 Task: Look for space in Sremcica, Serbia from 12th June, 2023 to 15th June, 2023 for 2 adults in price range Rs.10000 to Rs.15000. Place can be entire place with 1  bedroom having 1 bed and 1 bathroom. Property type can be house, flat, guest house, hotel. Booking option can be shelf check-in. Required host language is English.
Action: Mouse moved to (486, 111)
Screenshot: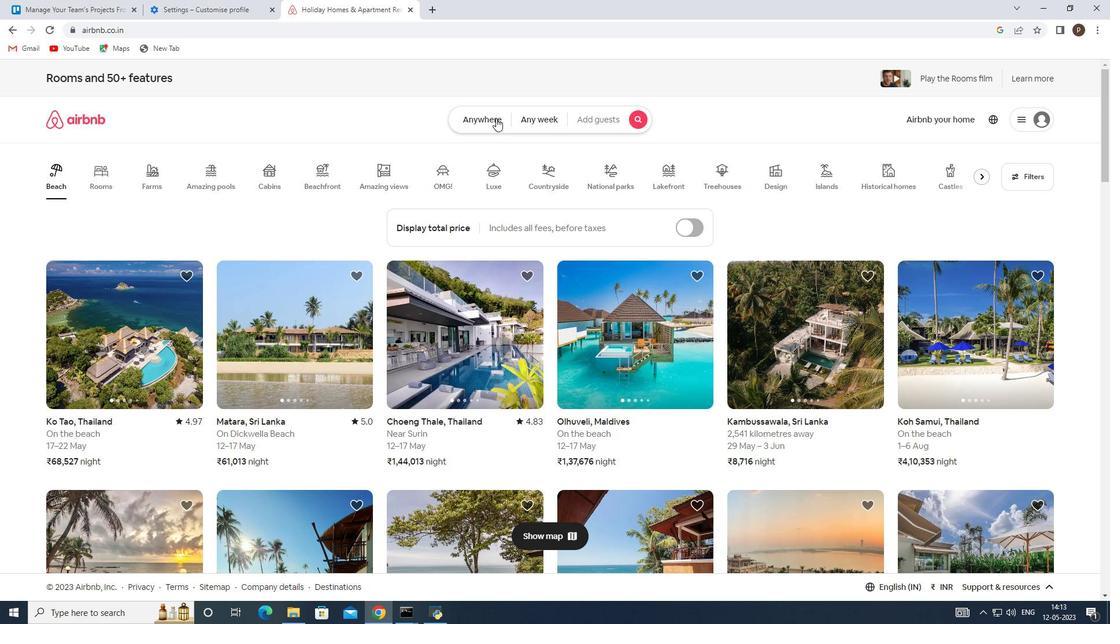 
Action: Mouse pressed left at (486, 111)
Screenshot: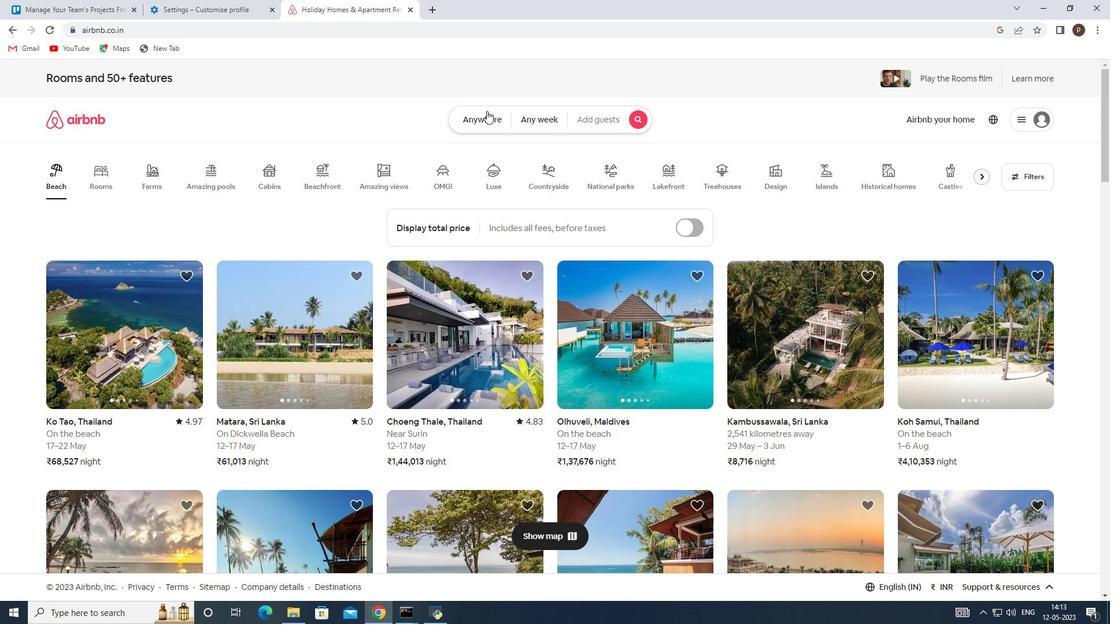 
Action: Mouse moved to (365, 168)
Screenshot: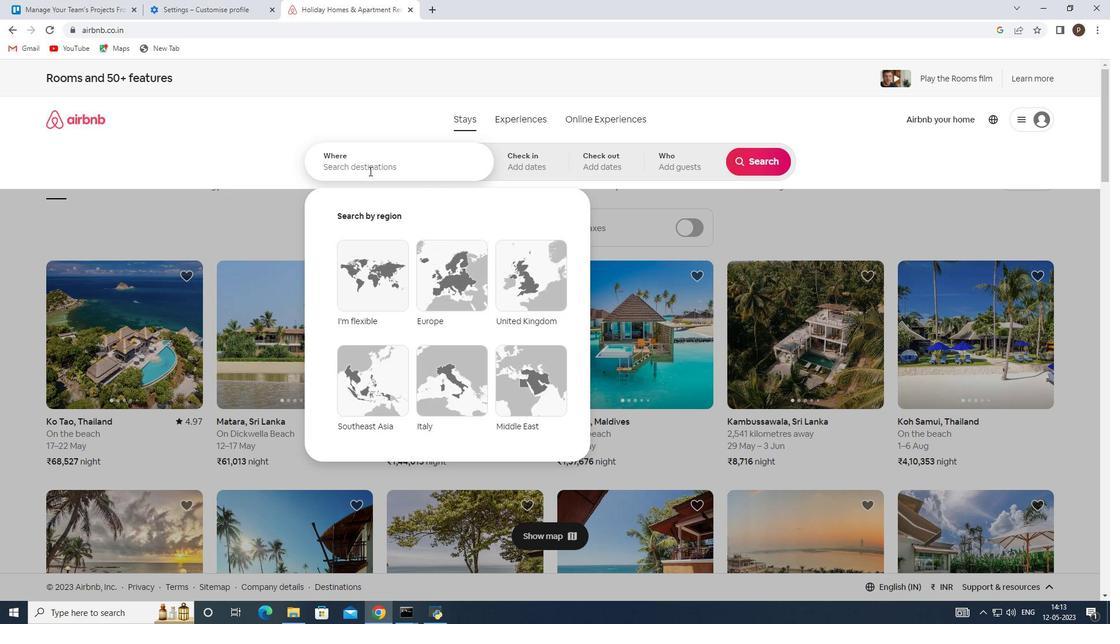 
Action: Mouse pressed left at (365, 168)
Screenshot: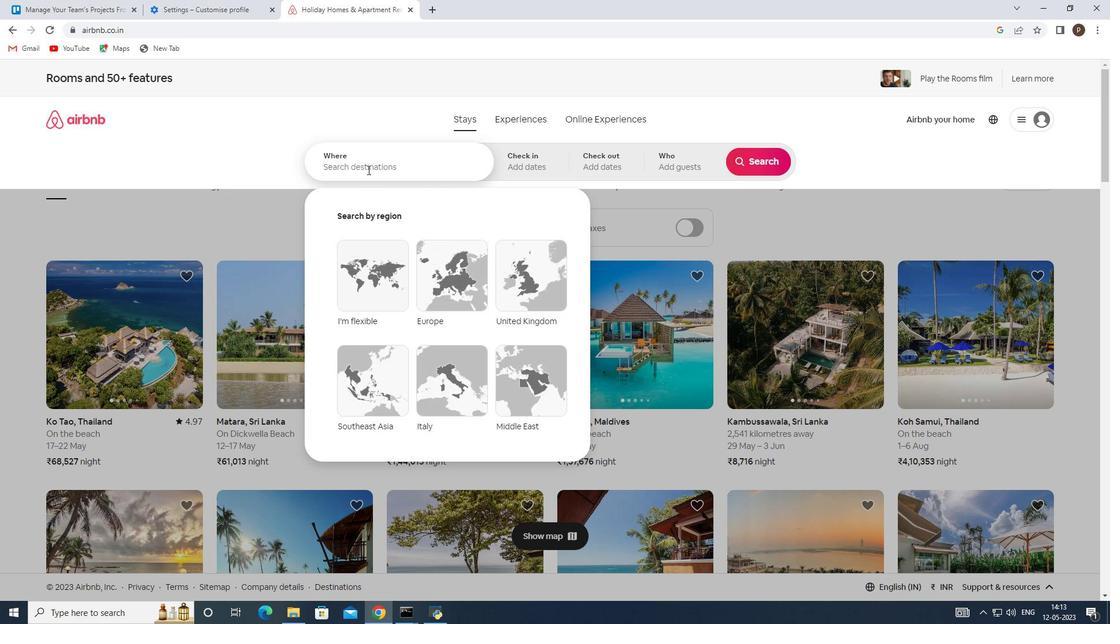 
Action: Key pressed <Key.caps_lock>S<Key.caps_lock>remcica
Screenshot: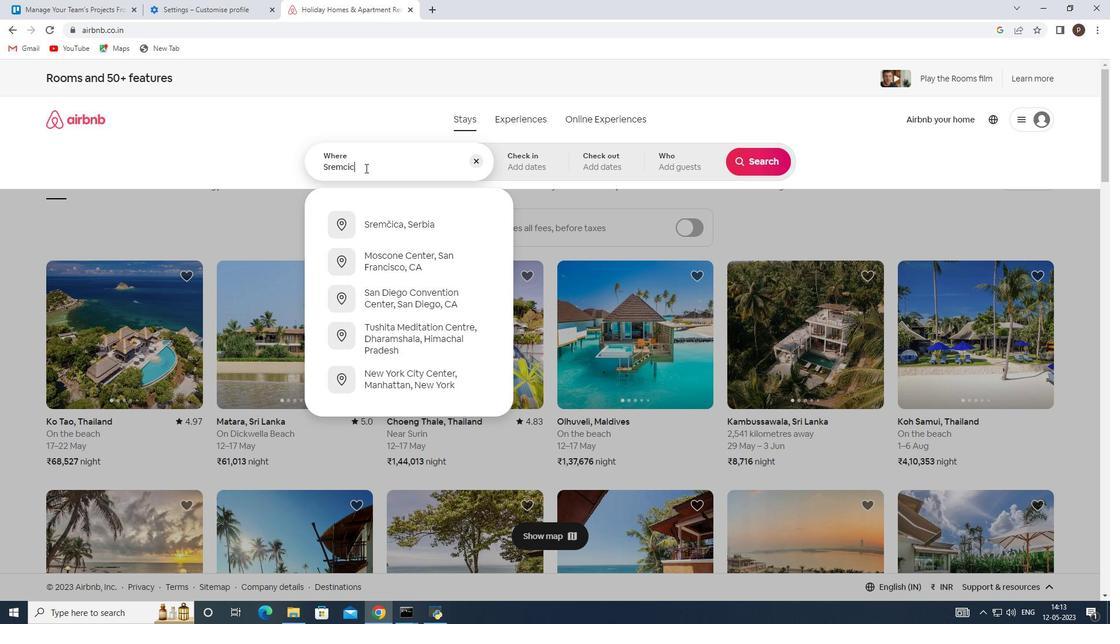 
Action: Mouse moved to (382, 222)
Screenshot: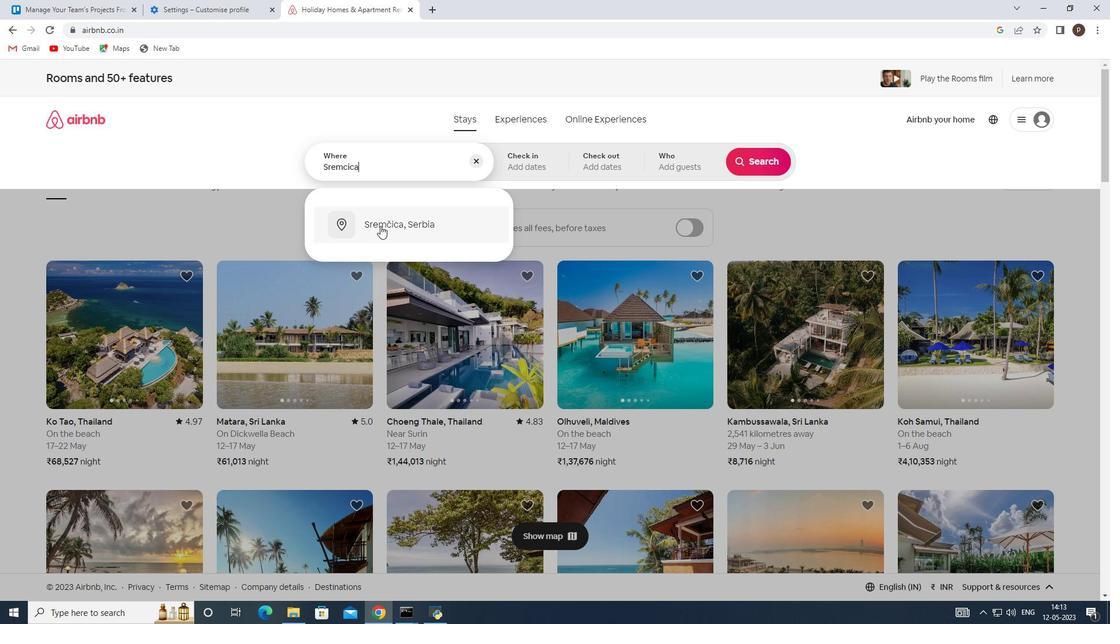 
Action: Mouse pressed left at (382, 222)
Screenshot: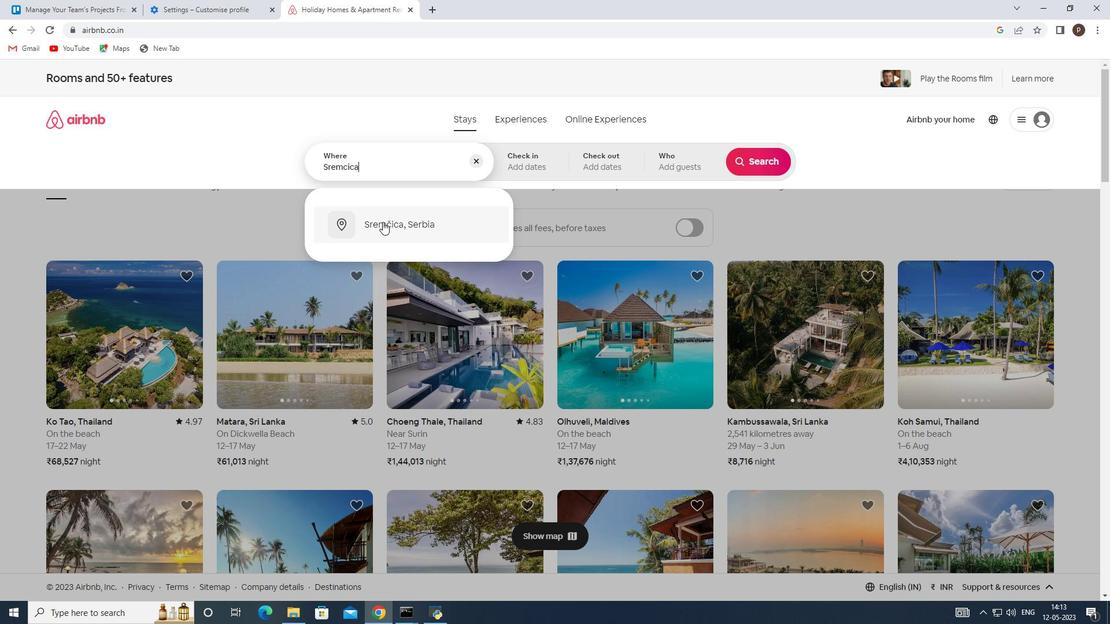 
Action: Mouse moved to (605, 357)
Screenshot: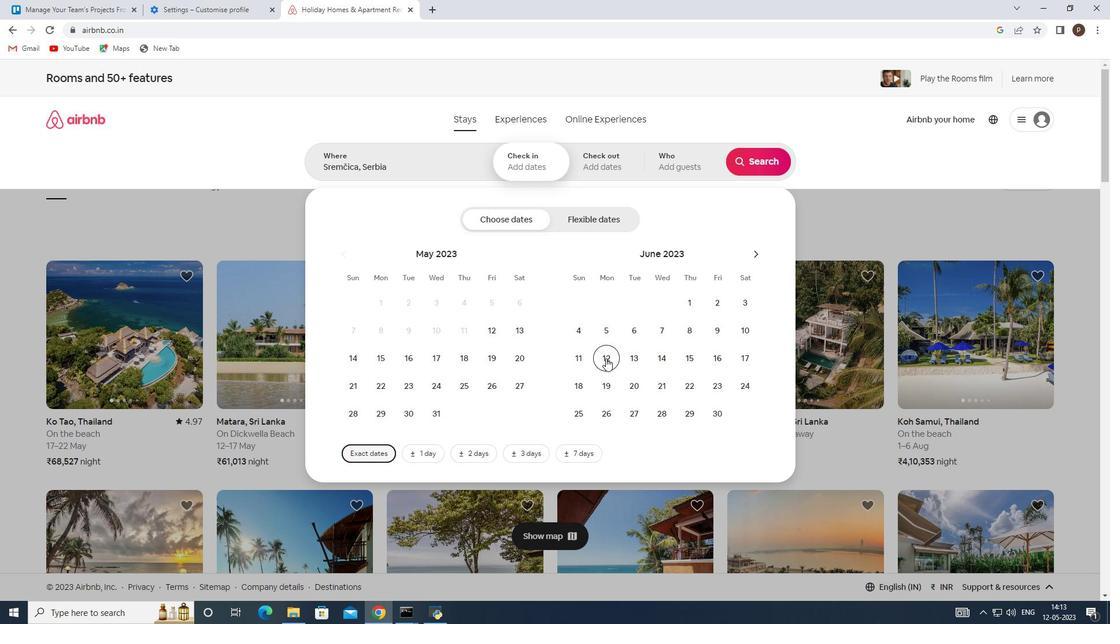 
Action: Mouse pressed left at (605, 357)
Screenshot: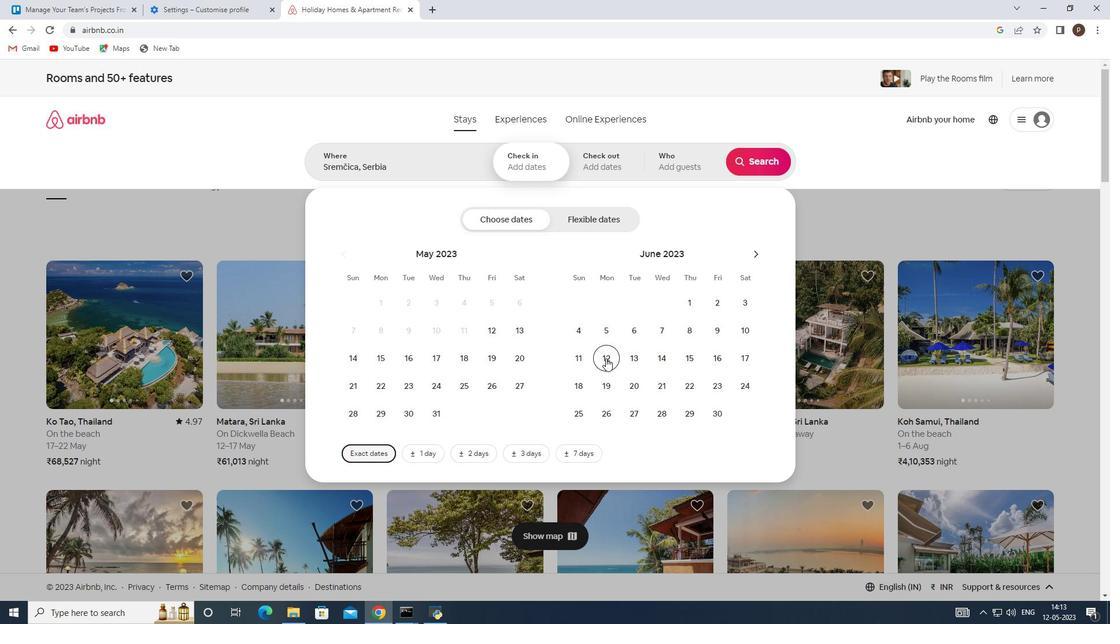 
Action: Mouse moved to (691, 357)
Screenshot: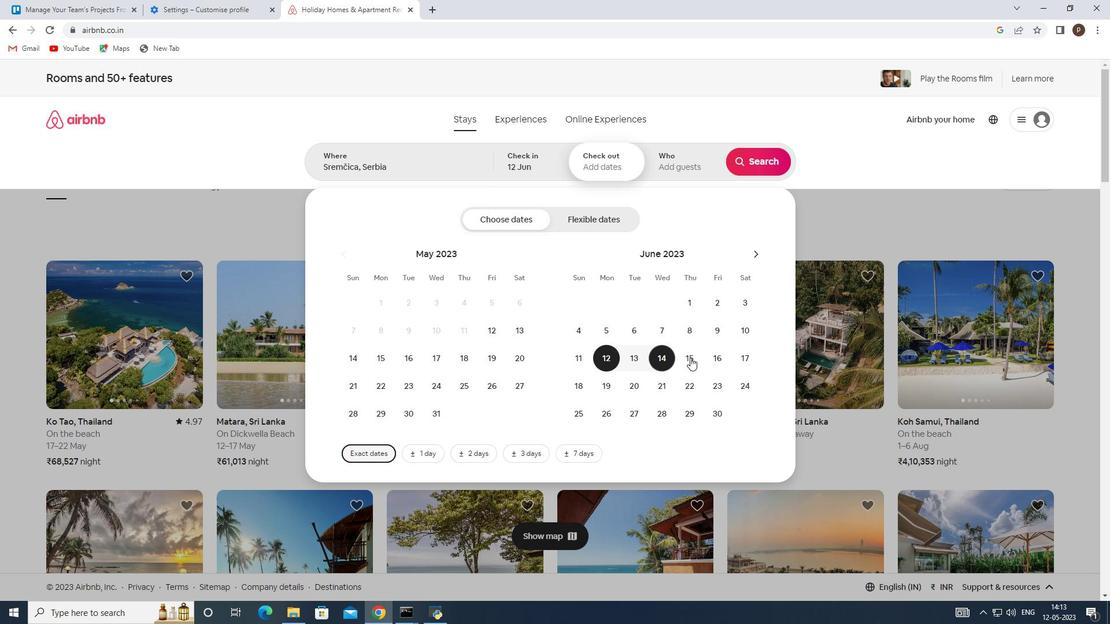 
Action: Mouse pressed left at (691, 357)
Screenshot: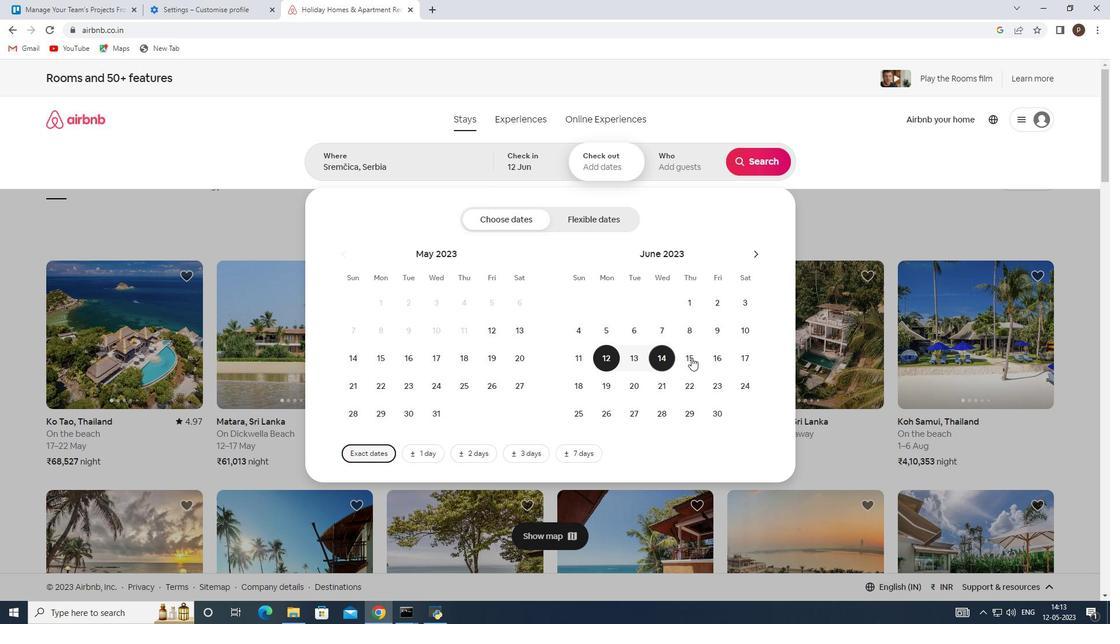 
Action: Mouse moved to (676, 156)
Screenshot: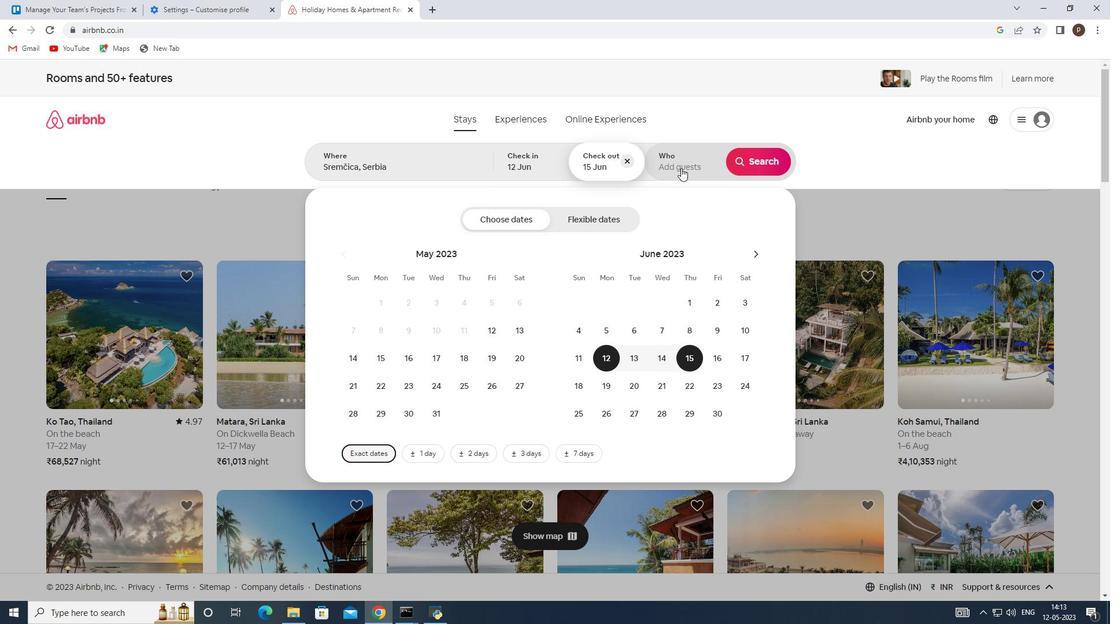 
Action: Mouse pressed left at (676, 156)
Screenshot: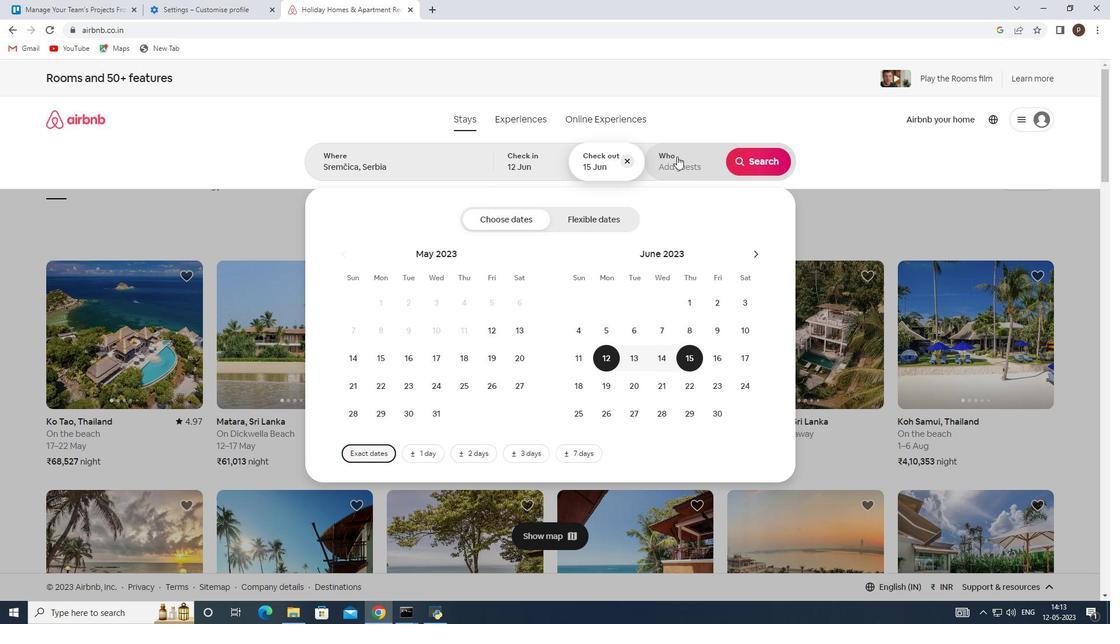 
Action: Mouse moved to (762, 221)
Screenshot: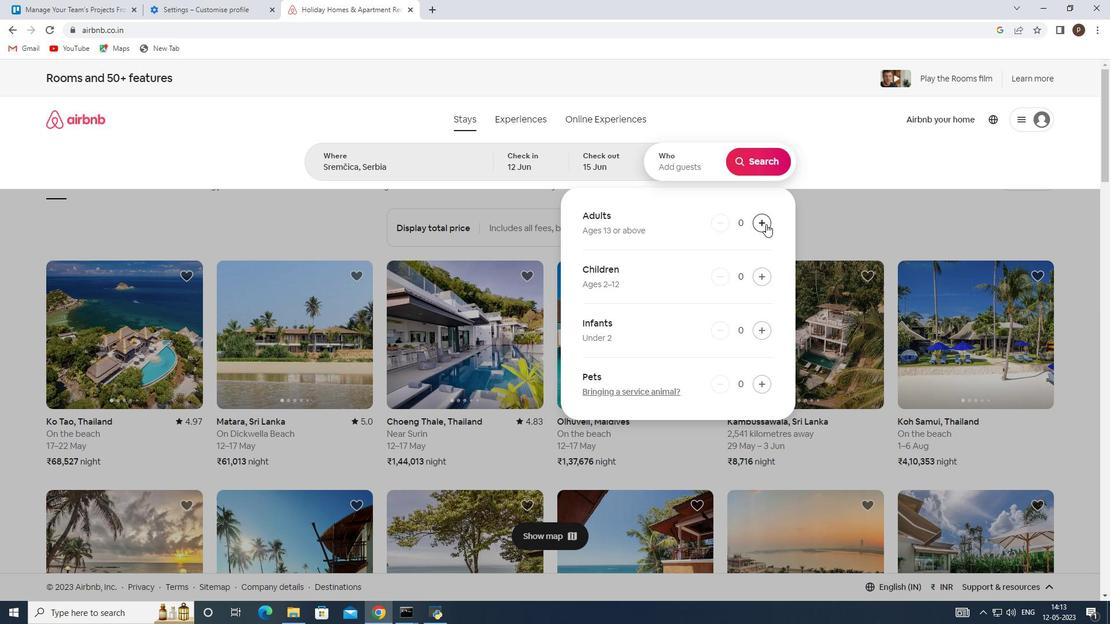 
Action: Mouse pressed left at (762, 221)
Screenshot: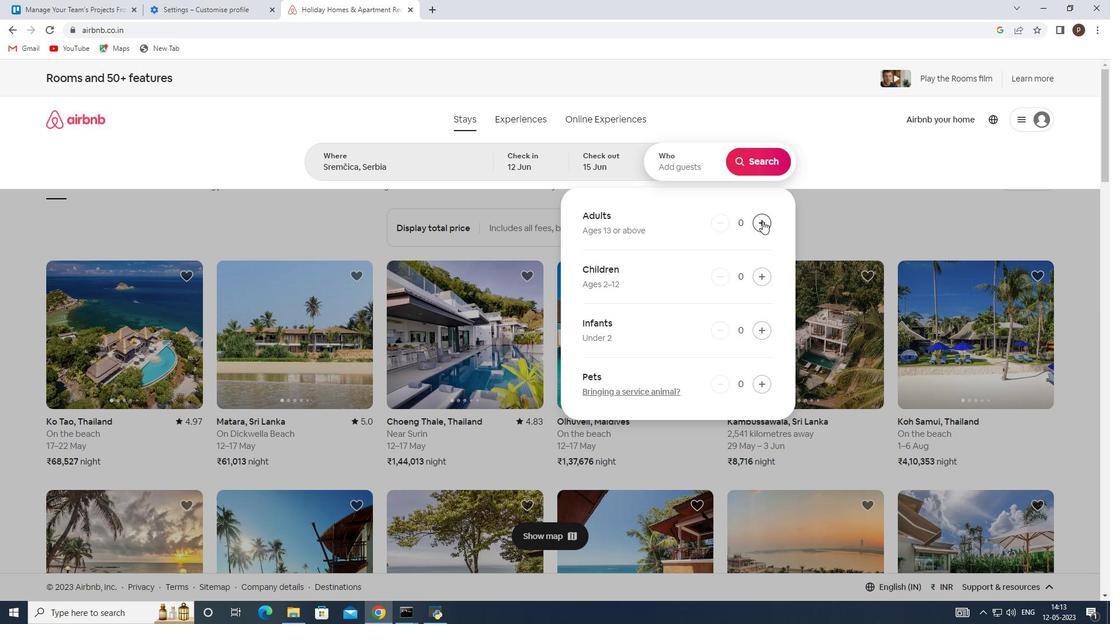 
Action: Mouse moved to (761, 221)
Screenshot: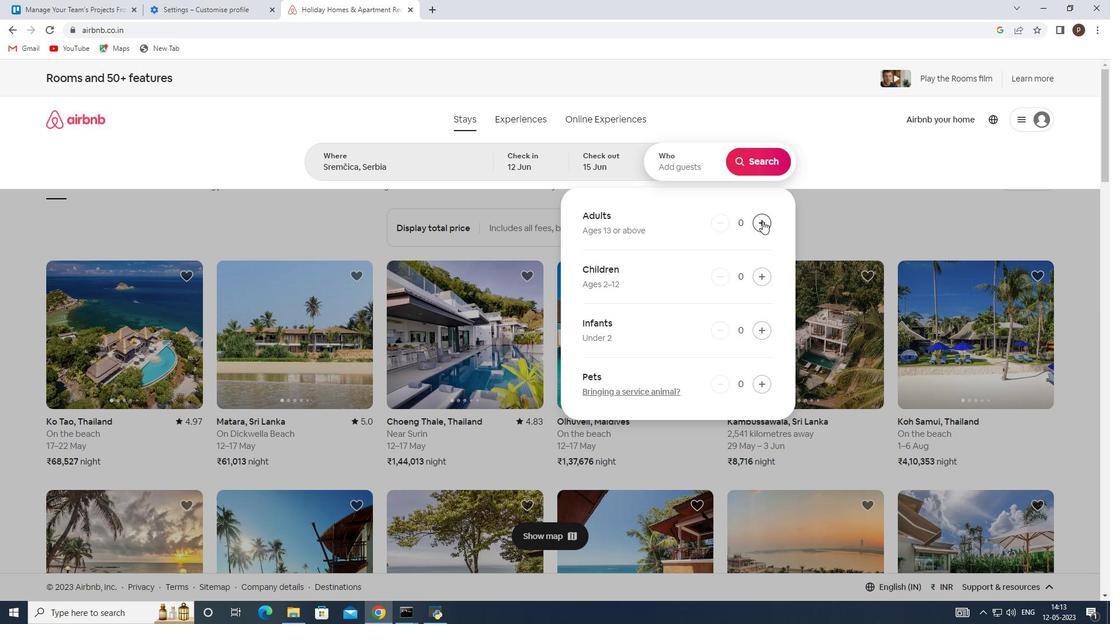 
Action: Mouse pressed left at (761, 221)
Screenshot: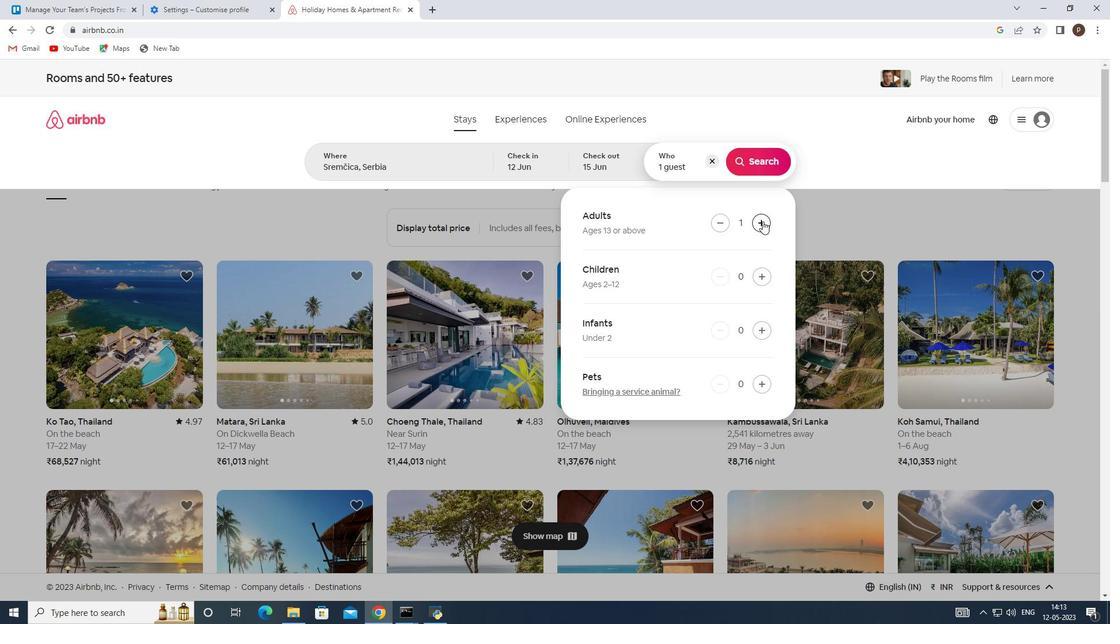 
Action: Mouse moved to (765, 158)
Screenshot: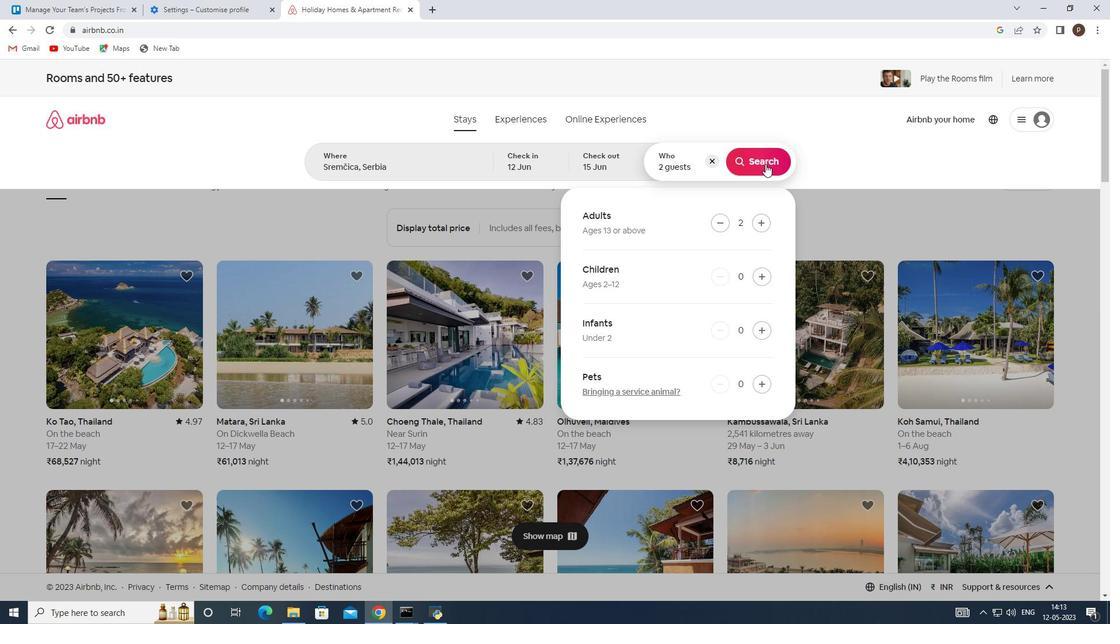
Action: Mouse pressed left at (765, 158)
Screenshot: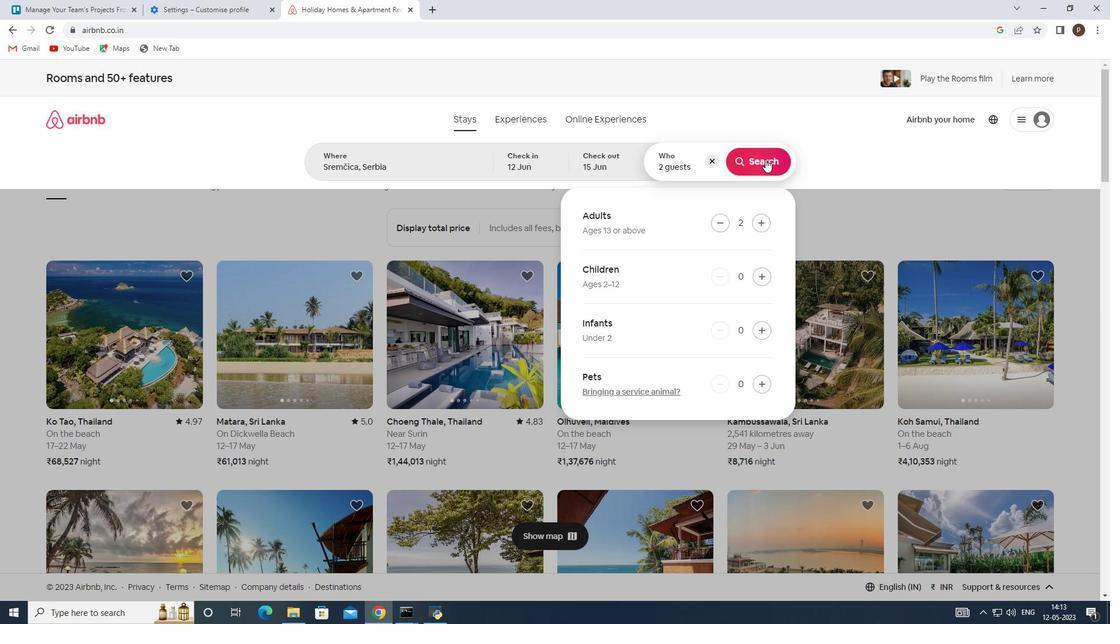 
Action: Mouse moved to (1039, 132)
Screenshot: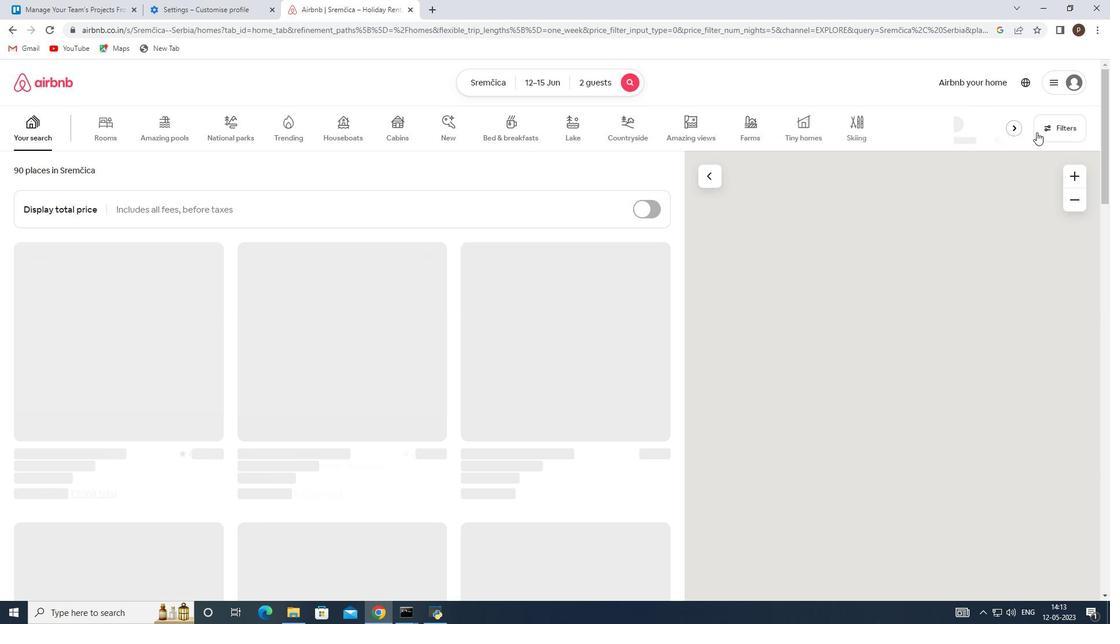 
Action: Mouse pressed left at (1039, 132)
Screenshot: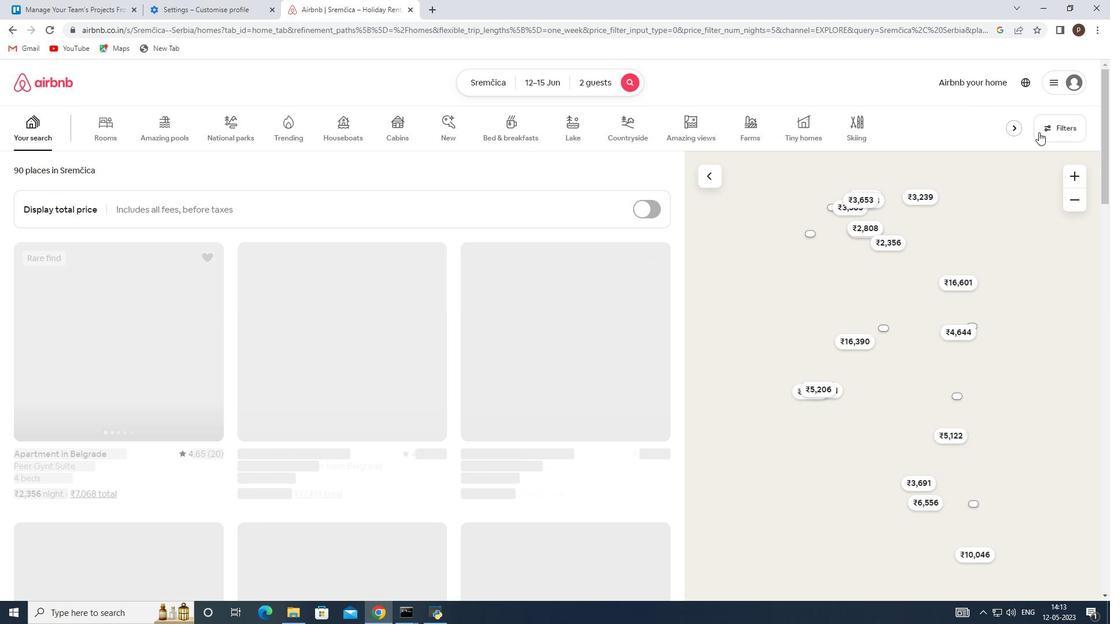
Action: Mouse moved to (380, 419)
Screenshot: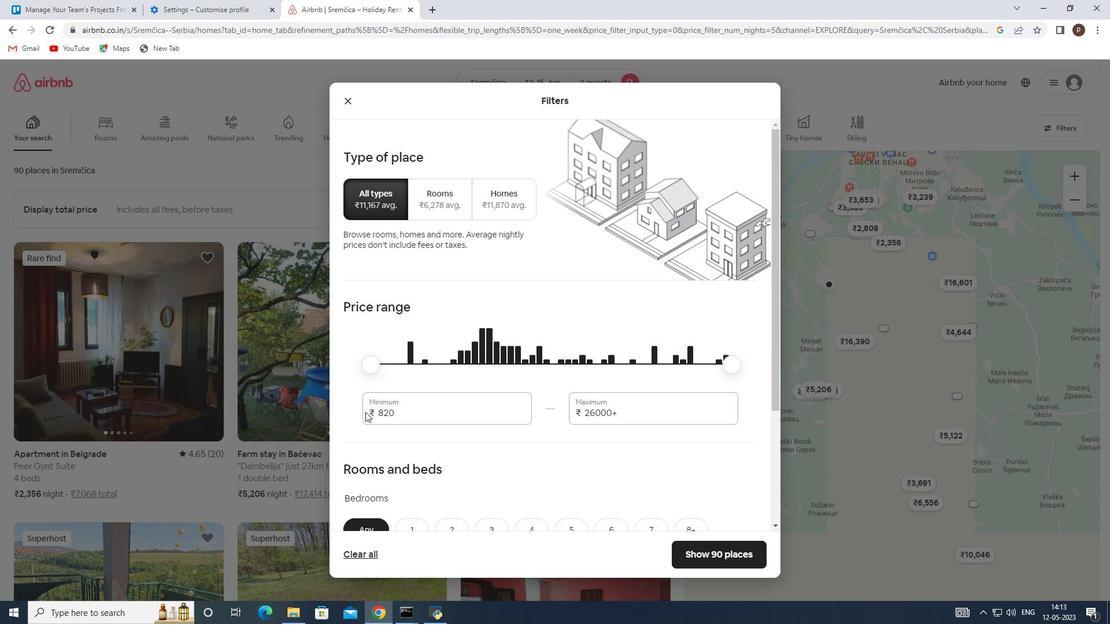 
Action: Mouse pressed left at (380, 419)
Screenshot: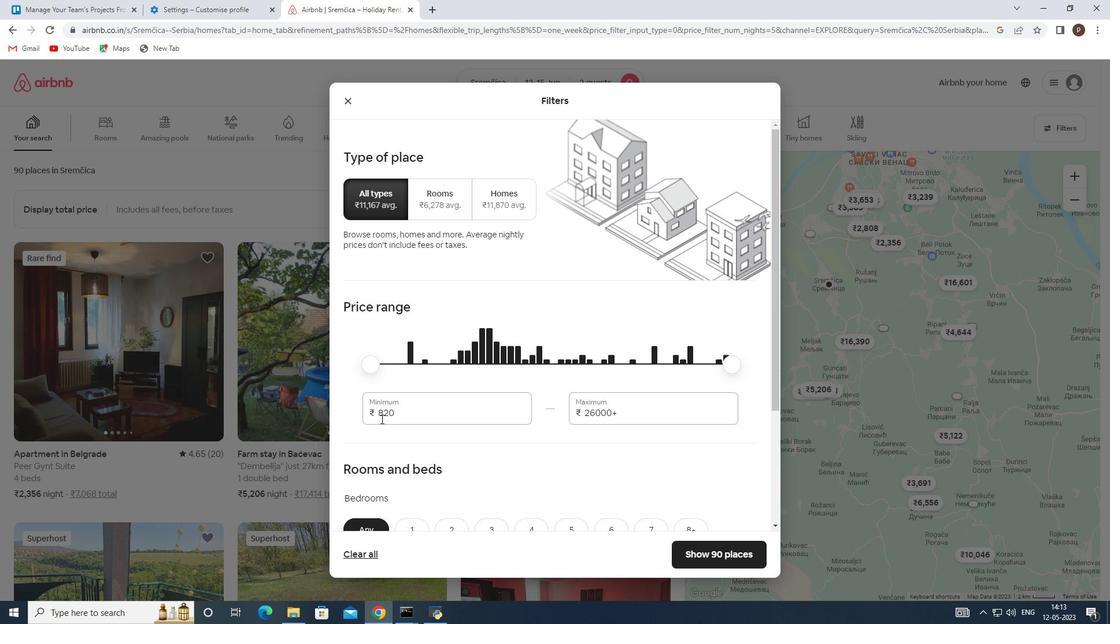 
Action: Mouse pressed left at (380, 419)
Screenshot: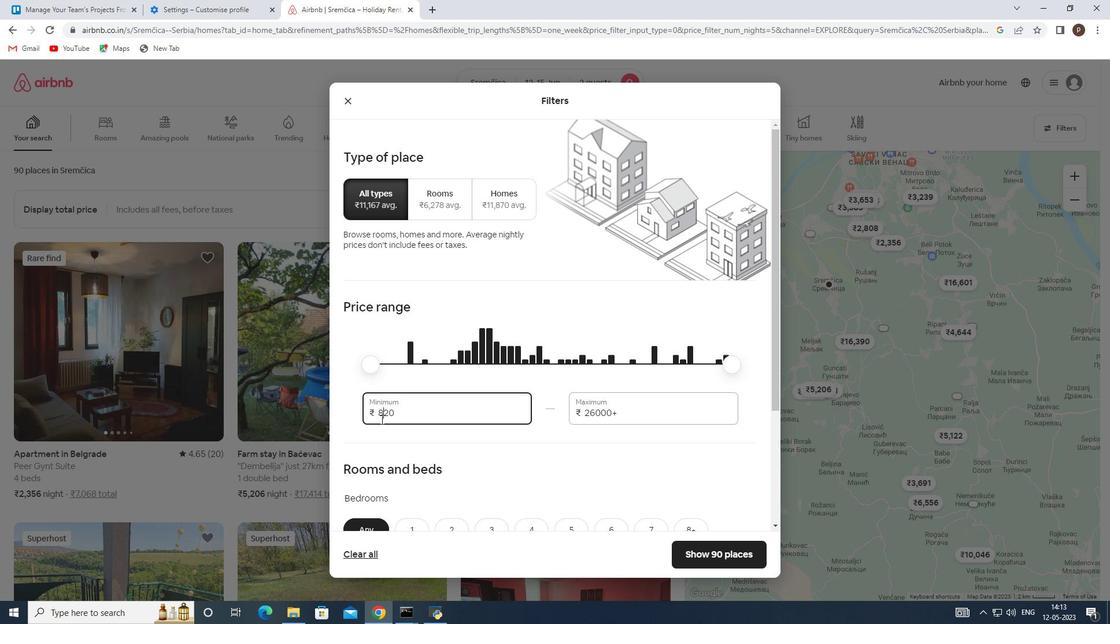 
Action: Key pressed 10000<Key.tab>15000
Screenshot: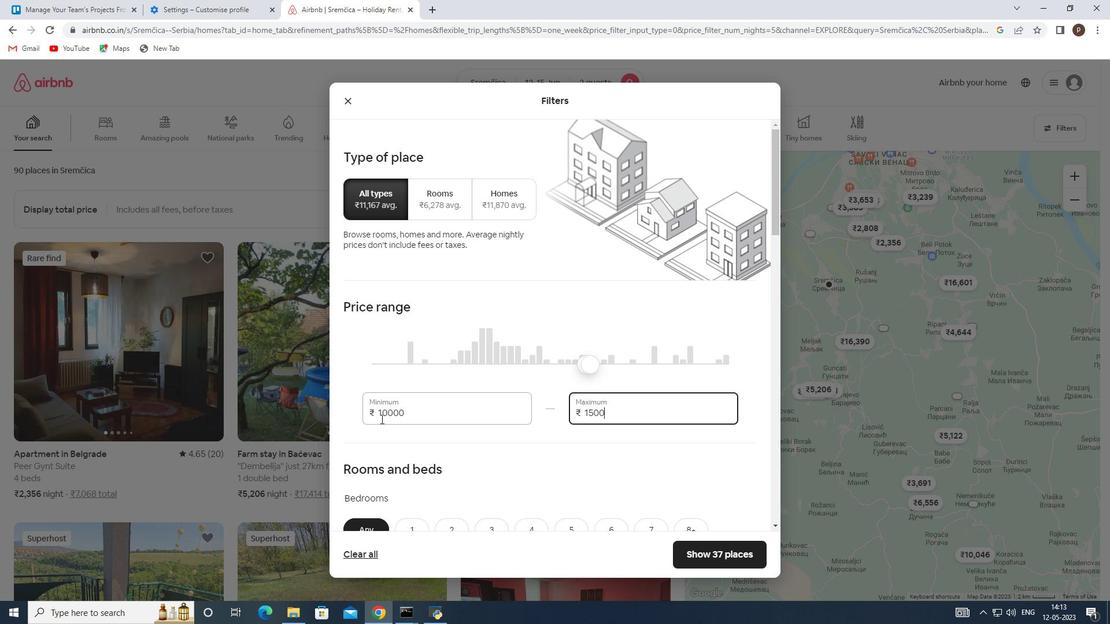 
Action: Mouse moved to (464, 422)
Screenshot: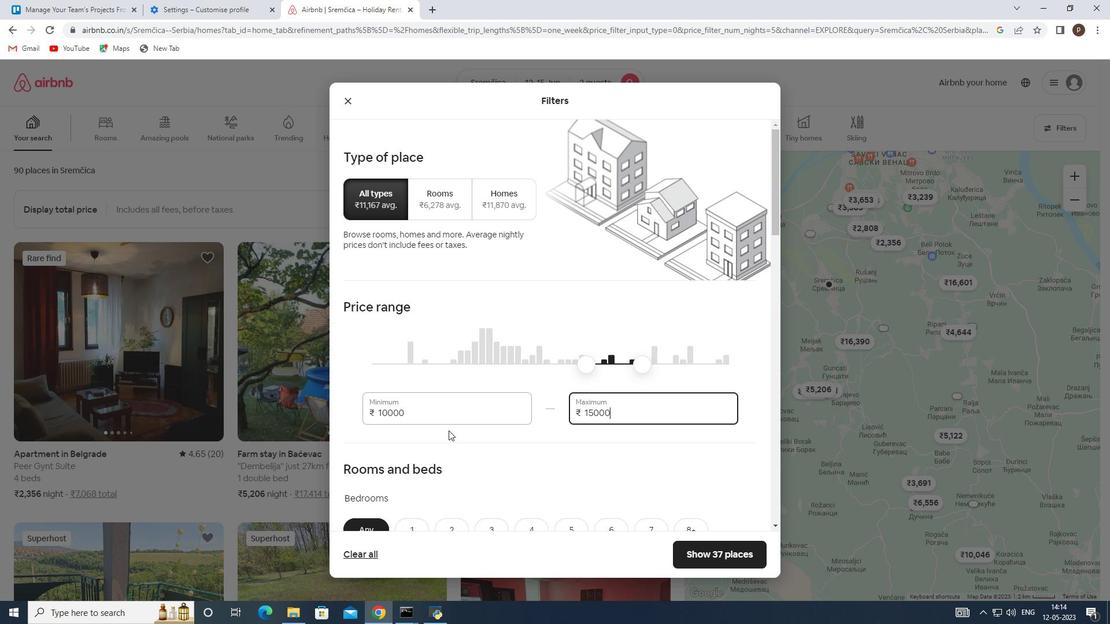 
Action: Mouse scrolled (464, 422) with delta (0, 0)
Screenshot: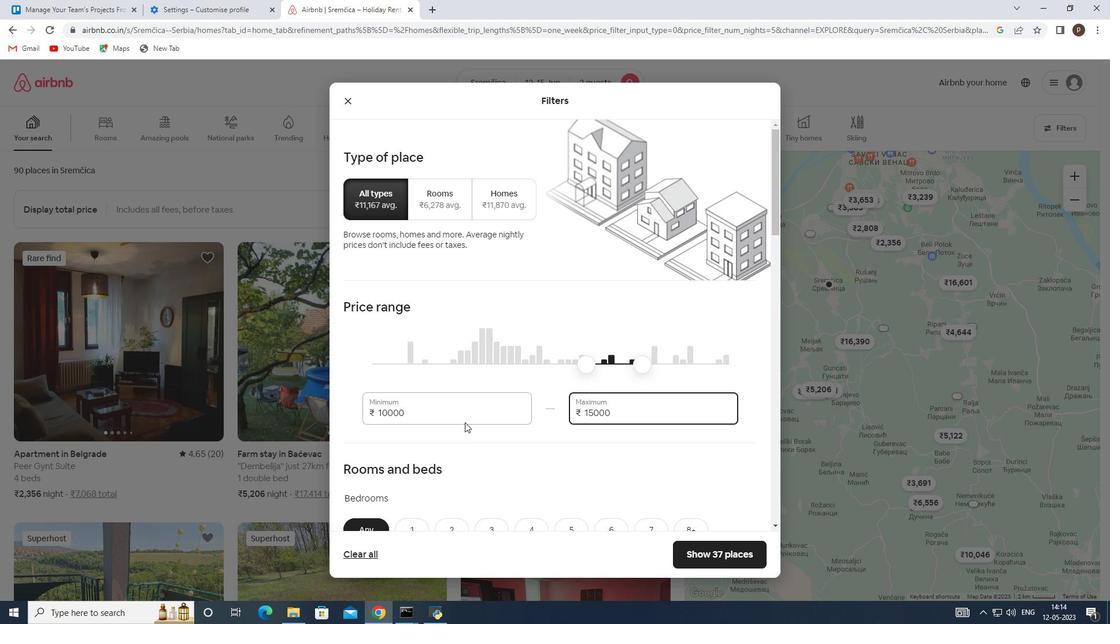 
Action: Mouse scrolled (464, 422) with delta (0, 0)
Screenshot: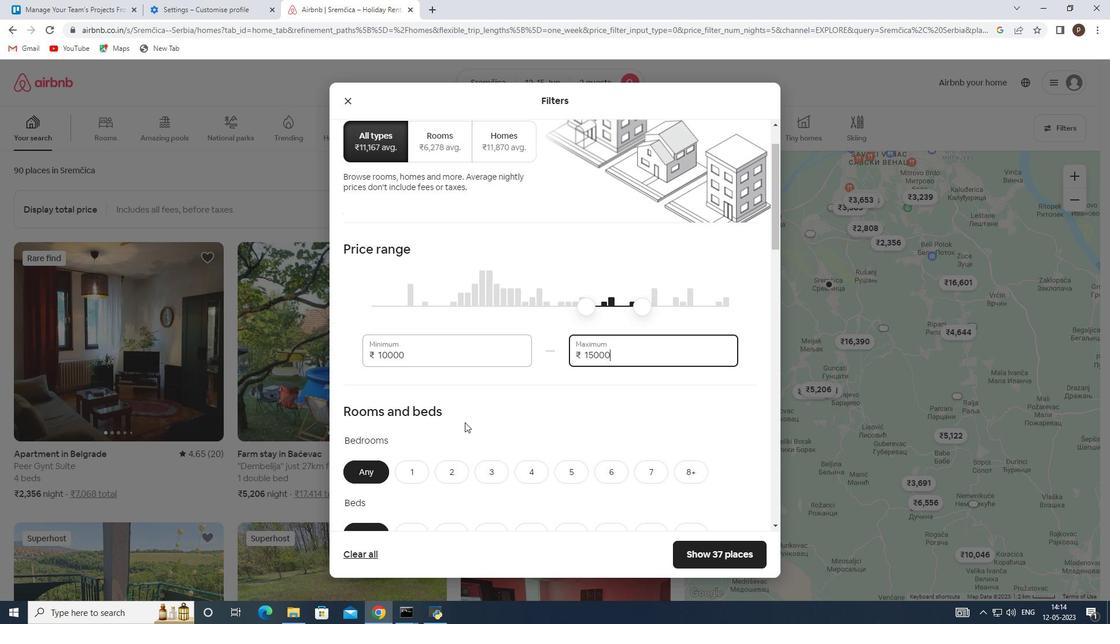 
Action: Mouse scrolled (464, 422) with delta (0, 0)
Screenshot: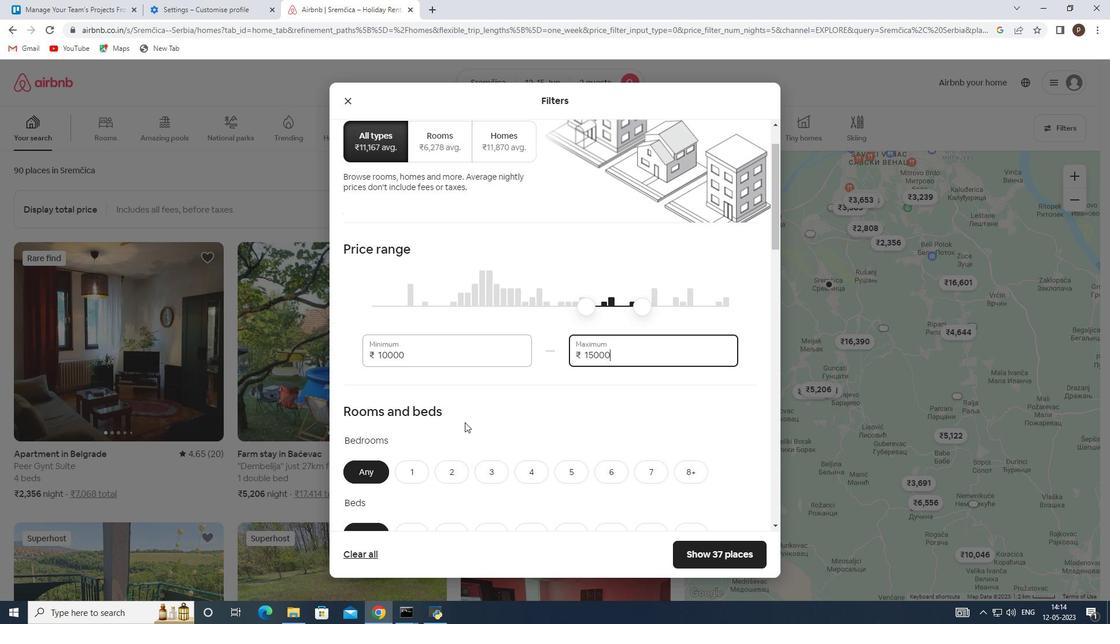 
Action: Mouse moved to (407, 346)
Screenshot: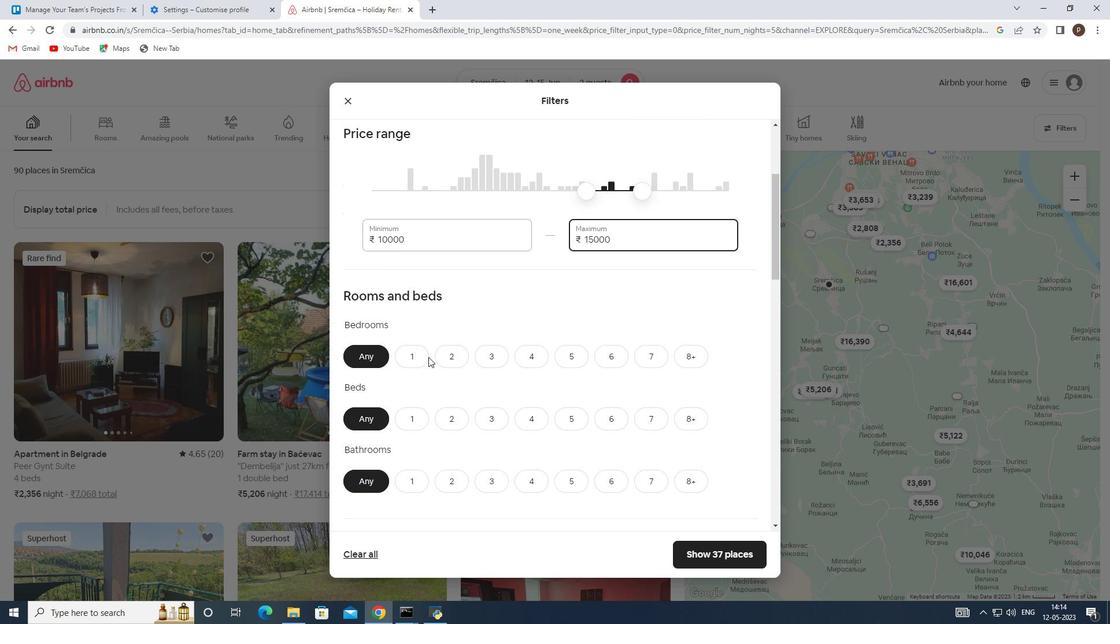 
Action: Mouse pressed left at (407, 346)
Screenshot: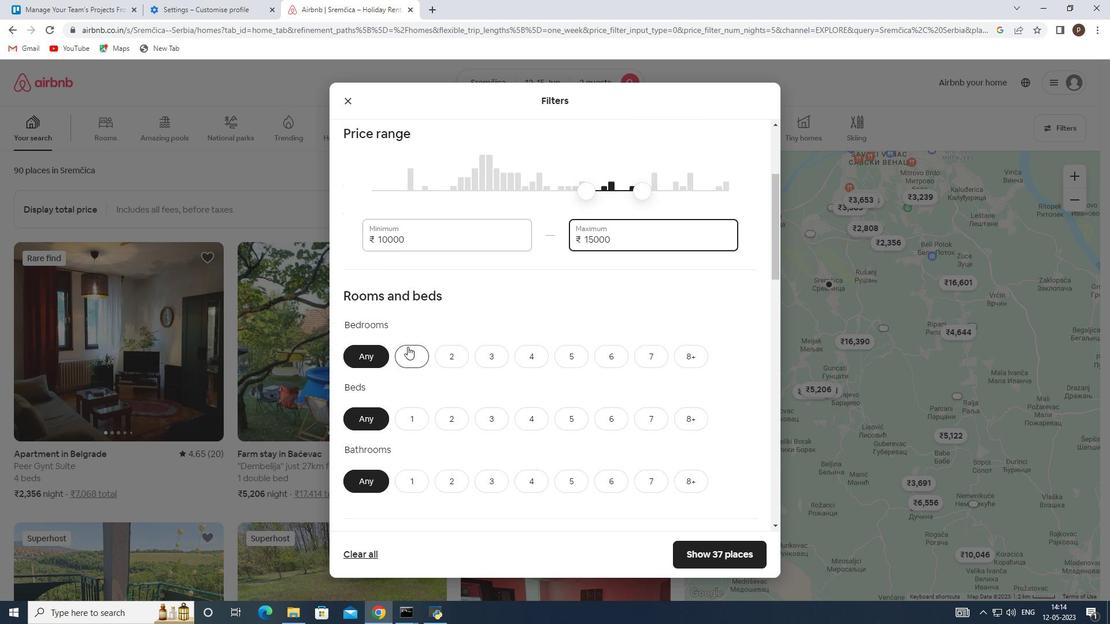 
Action: Mouse moved to (405, 421)
Screenshot: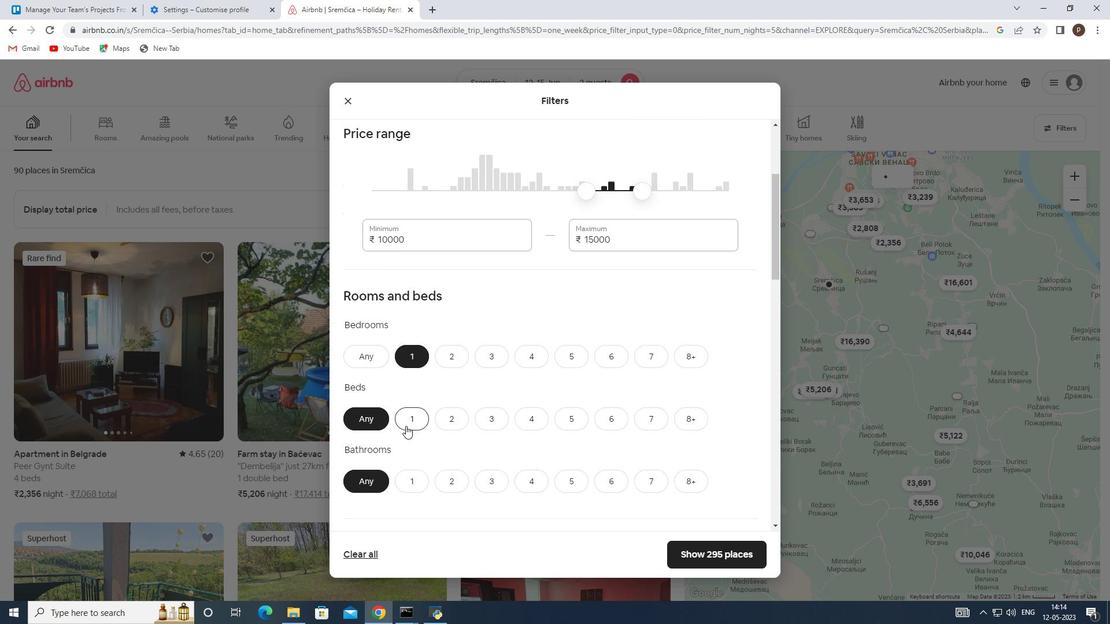 
Action: Mouse pressed left at (405, 421)
Screenshot: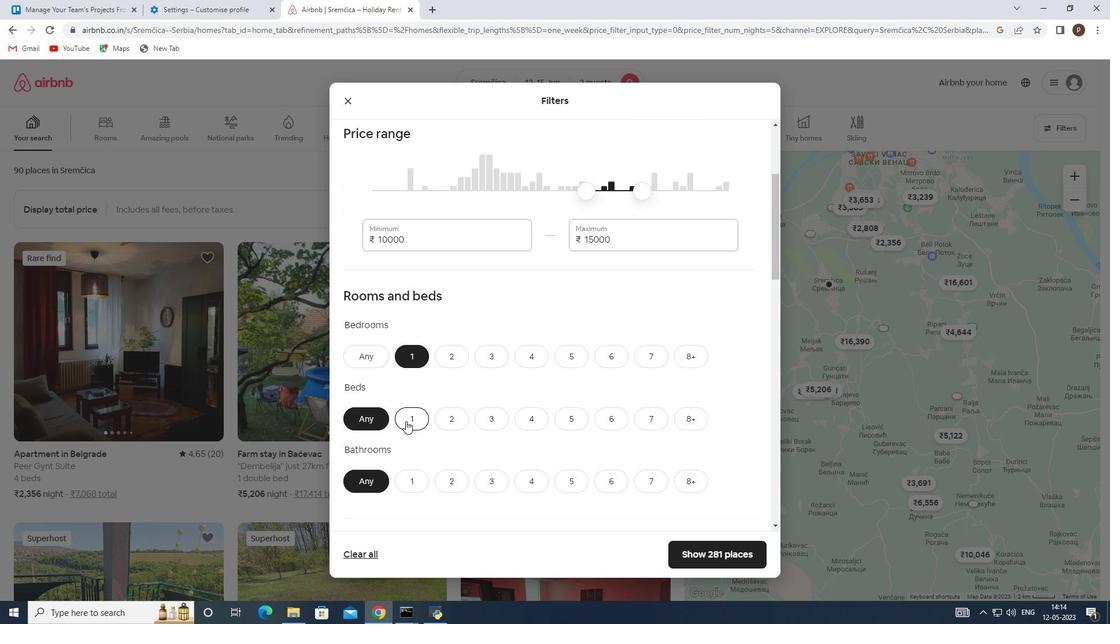 
Action: Mouse moved to (402, 478)
Screenshot: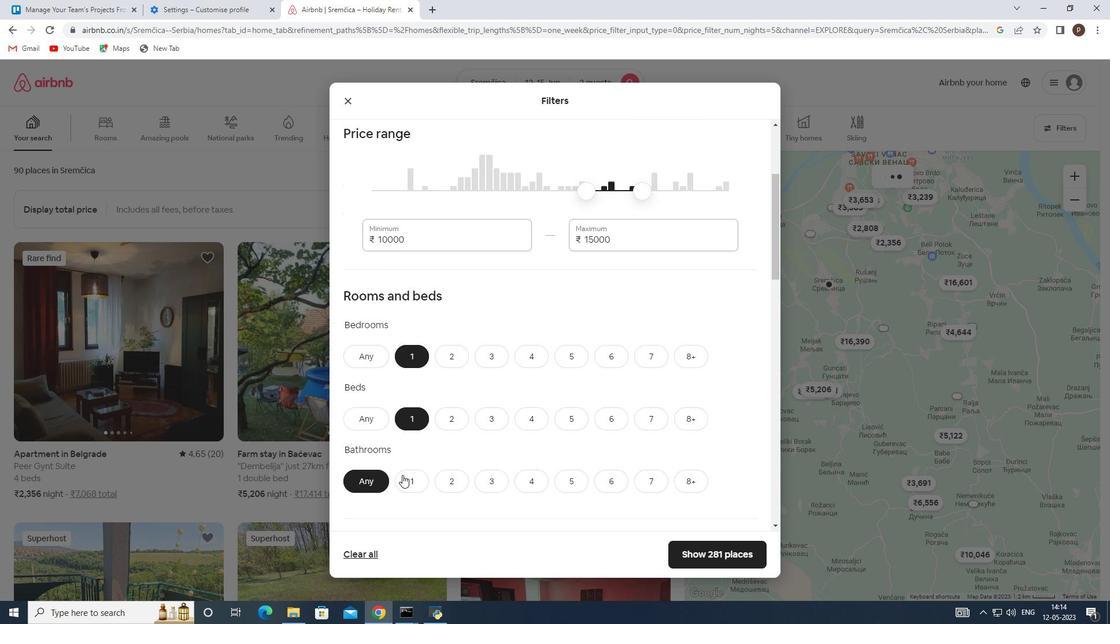 
Action: Mouse pressed left at (402, 478)
Screenshot: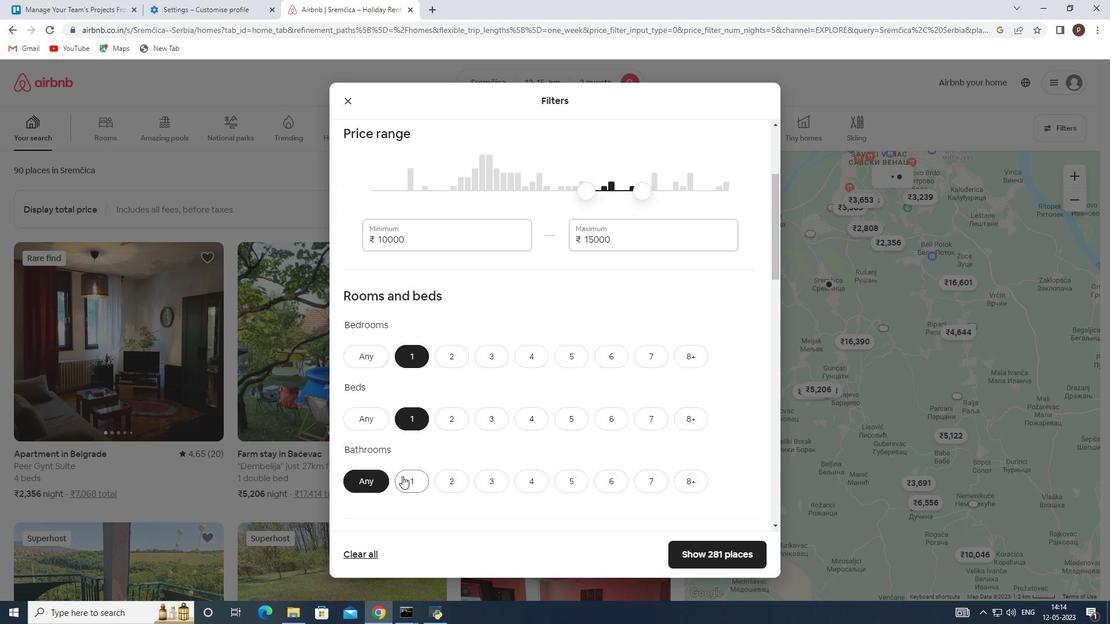 
Action: Mouse moved to (408, 478)
Screenshot: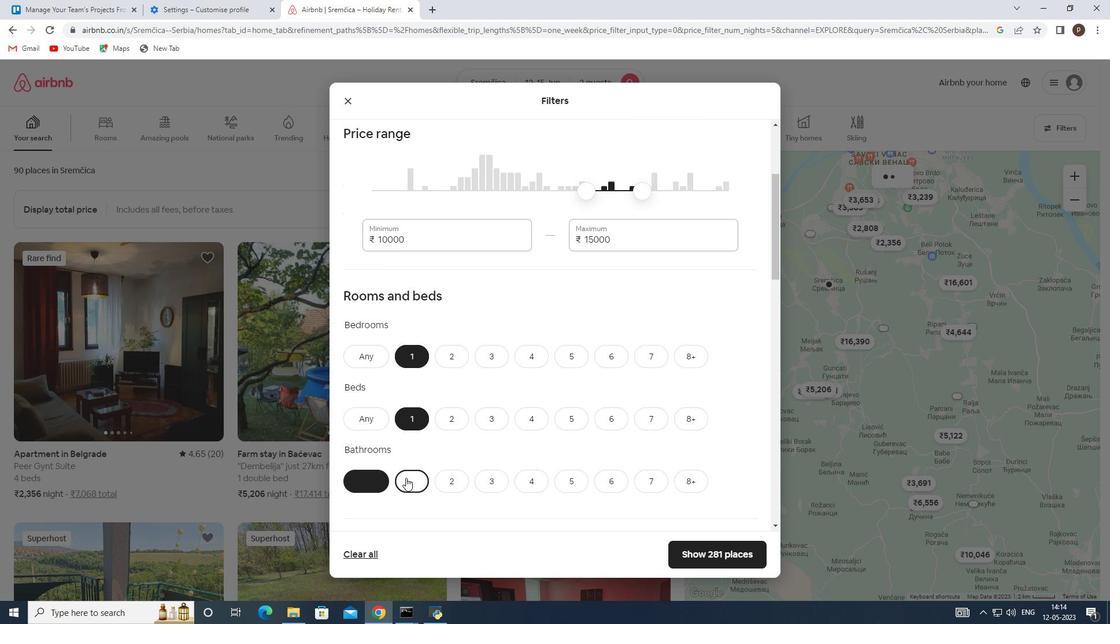 
Action: Mouse scrolled (408, 477) with delta (0, 0)
Screenshot: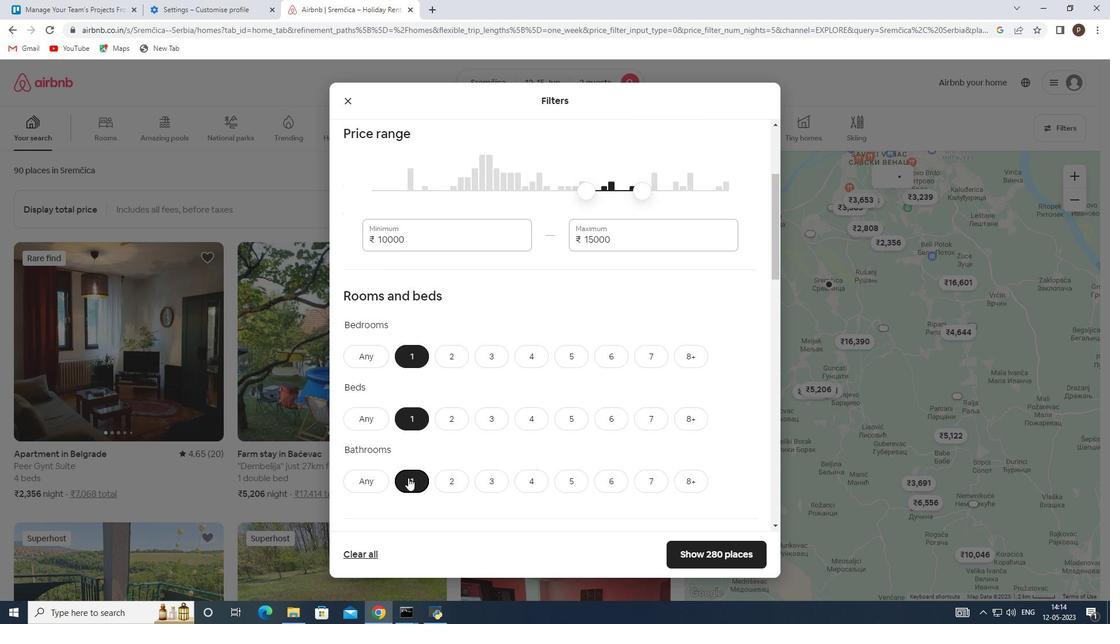 
Action: Mouse scrolled (408, 477) with delta (0, 0)
Screenshot: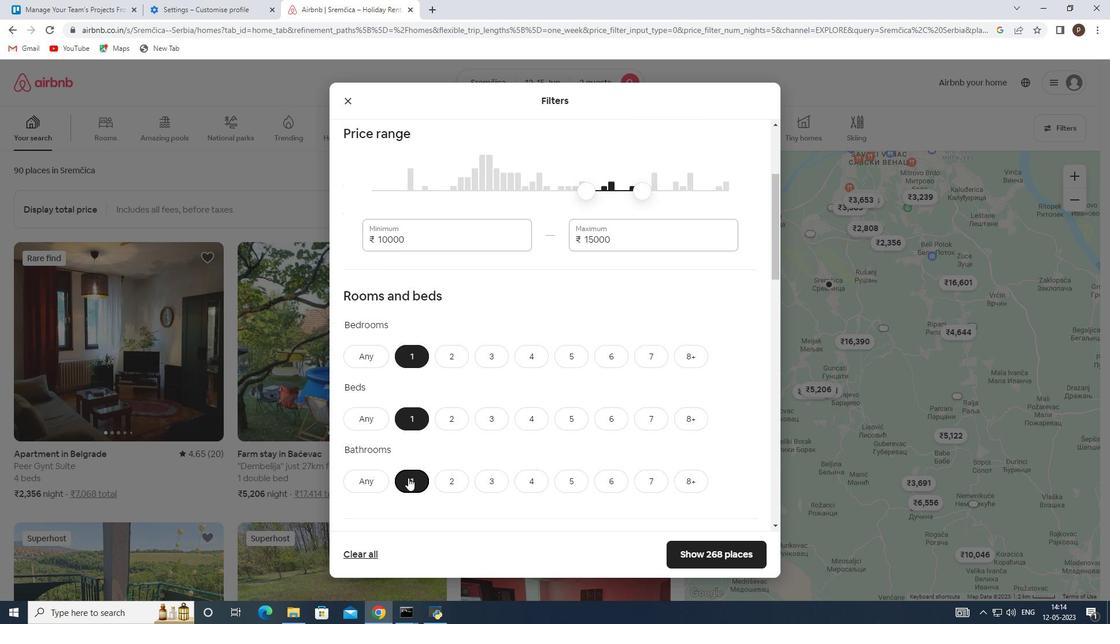 
Action: Mouse moved to (444, 438)
Screenshot: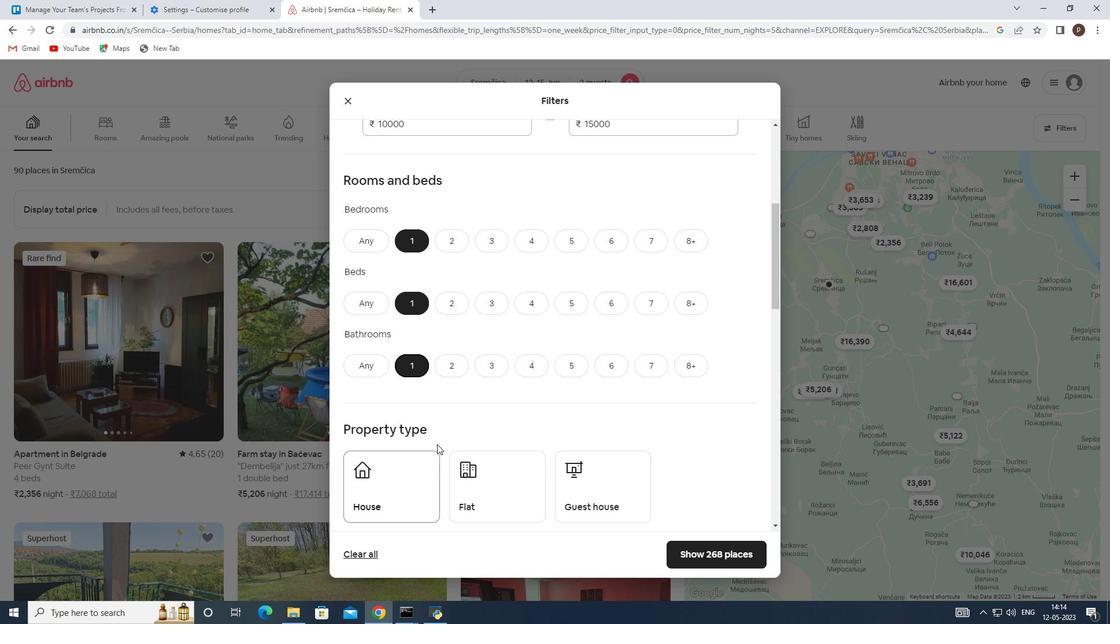 
Action: Mouse scrolled (444, 438) with delta (0, 0)
Screenshot: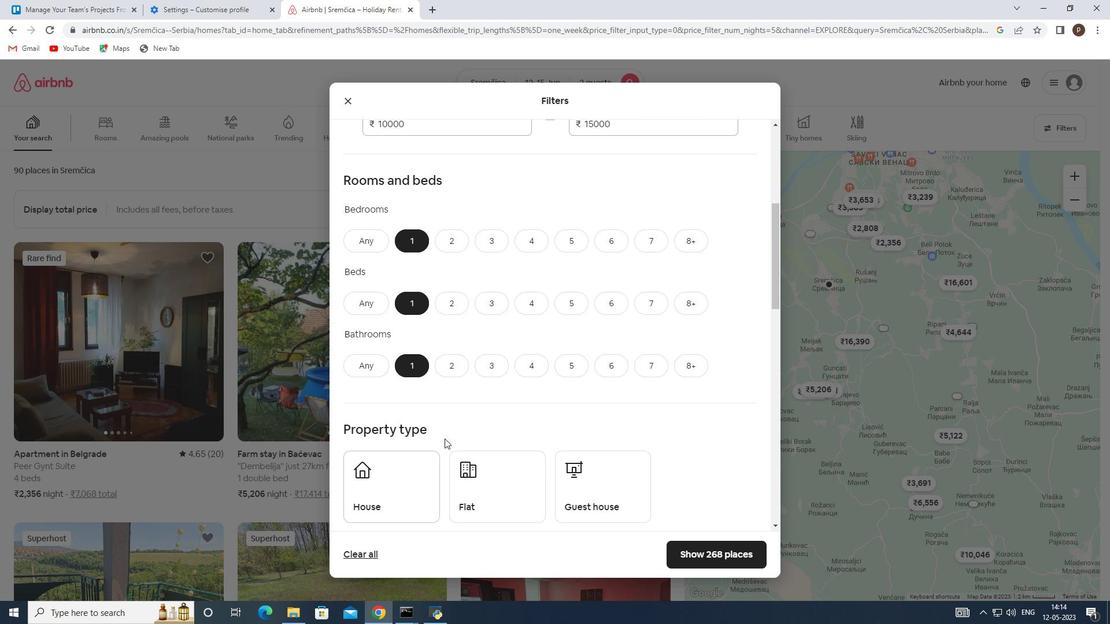 
Action: Mouse scrolled (444, 438) with delta (0, 0)
Screenshot: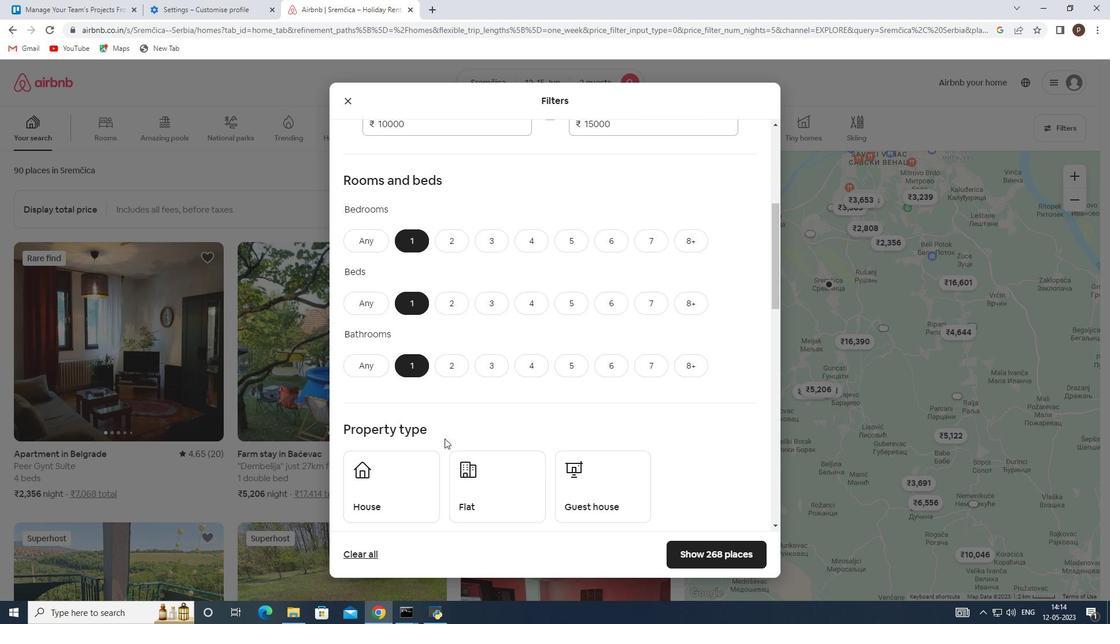 
Action: Mouse moved to (389, 371)
Screenshot: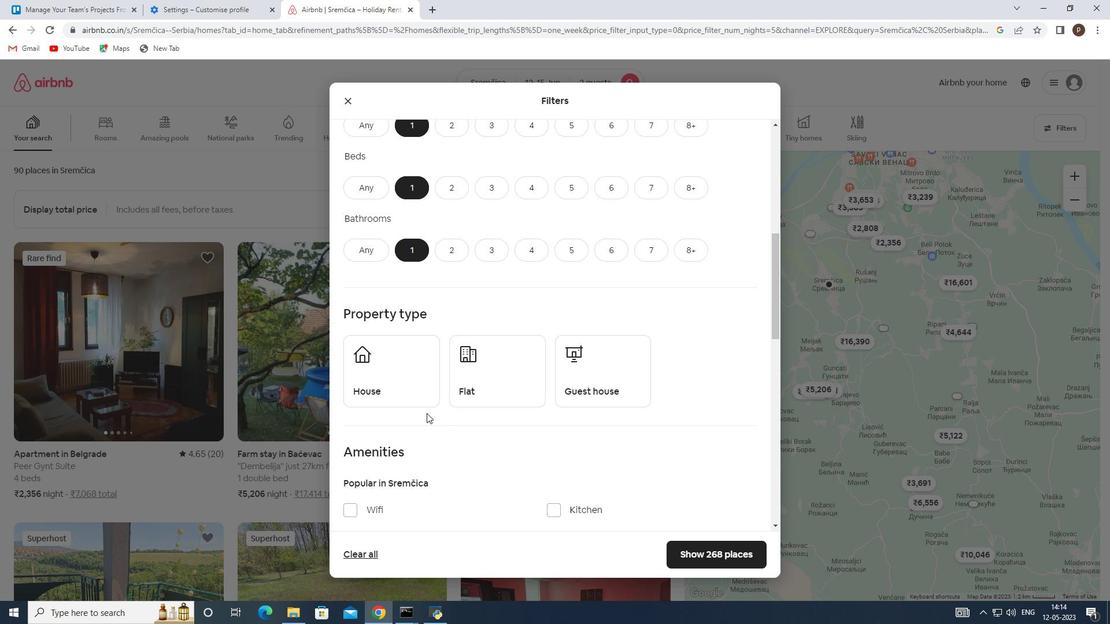 
Action: Mouse pressed left at (389, 371)
Screenshot: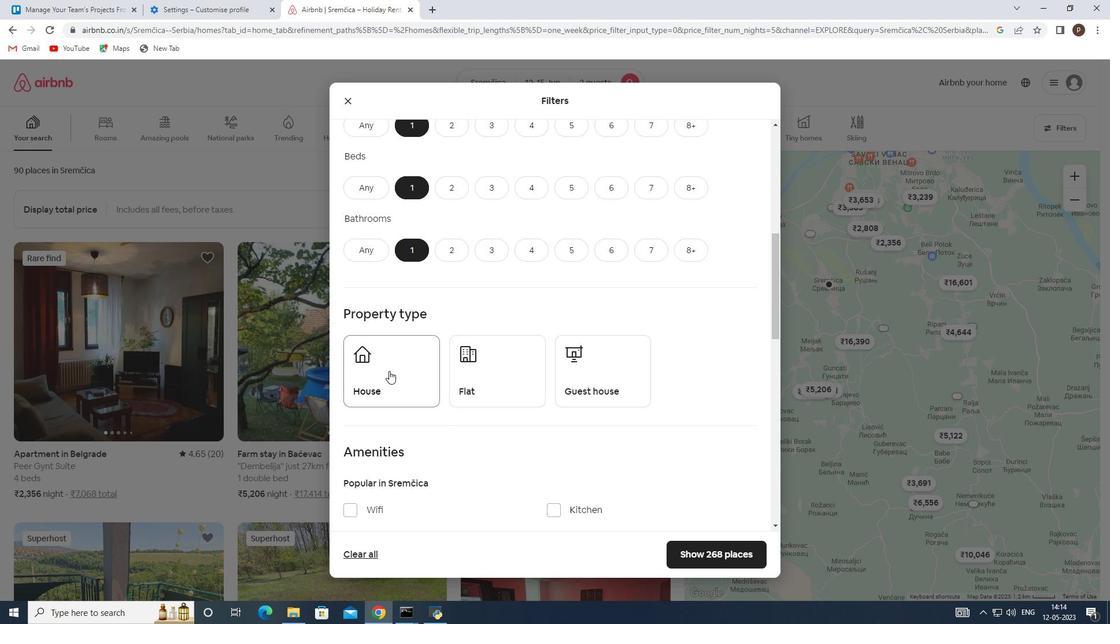 
Action: Mouse moved to (496, 383)
Screenshot: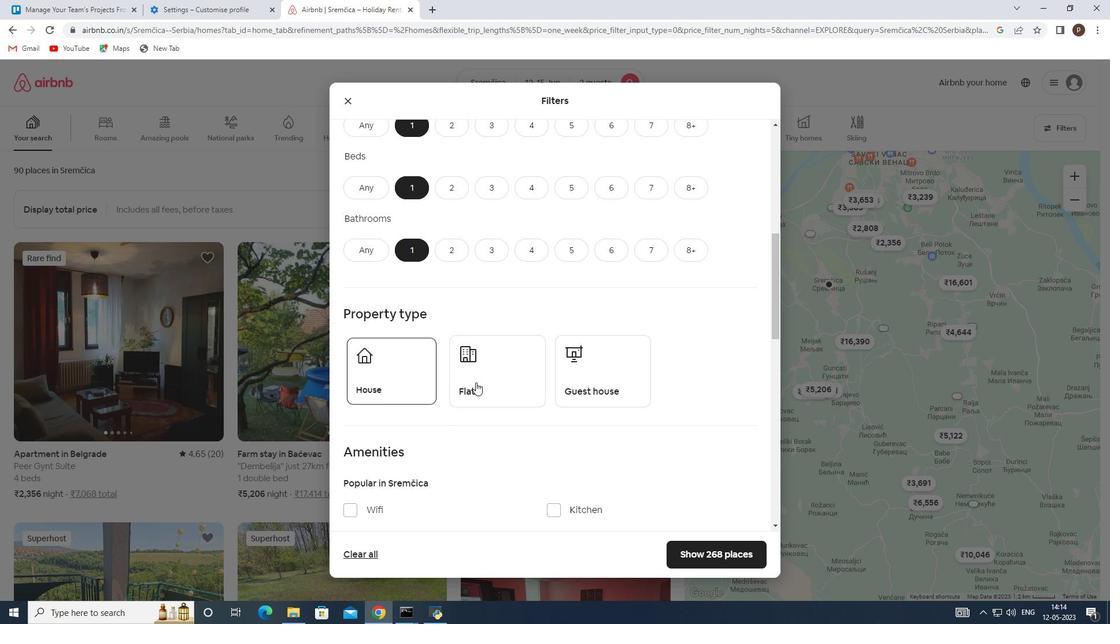 
Action: Mouse pressed left at (496, 383)
Screenshot: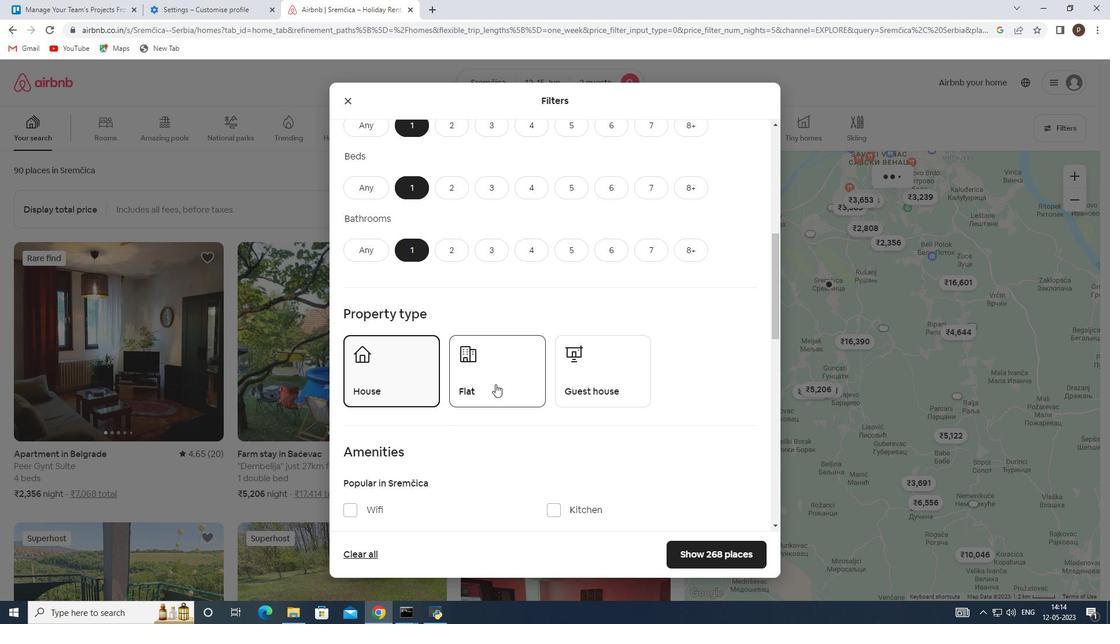 
Action: Mouse moved to (596, 376)
Screenshot: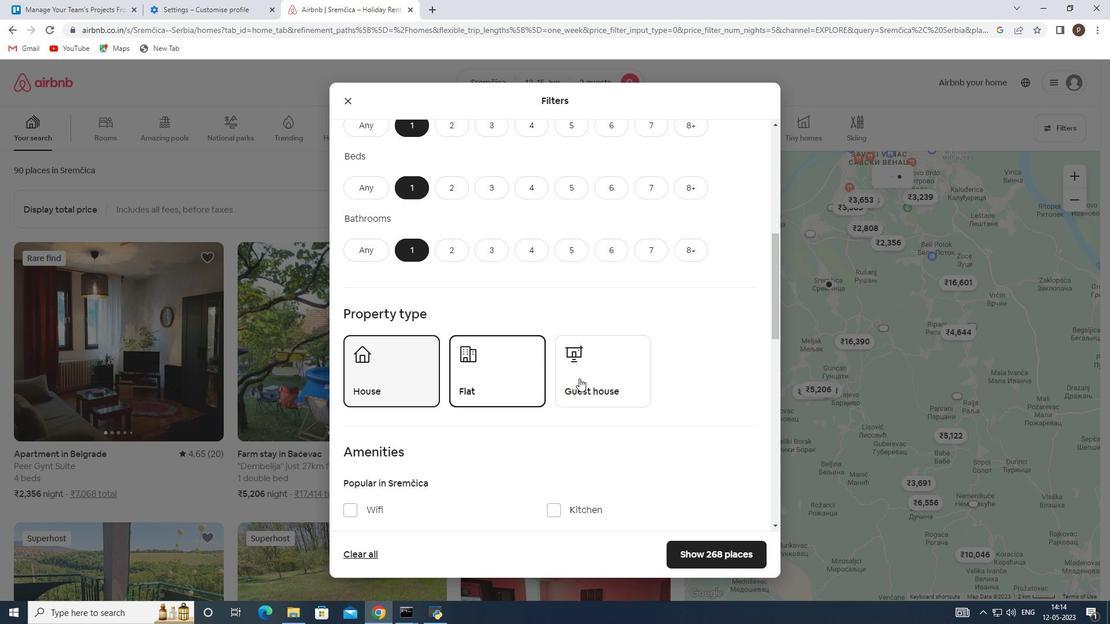 
Action: Mouse pressed left at (596, 376)
Screenshot: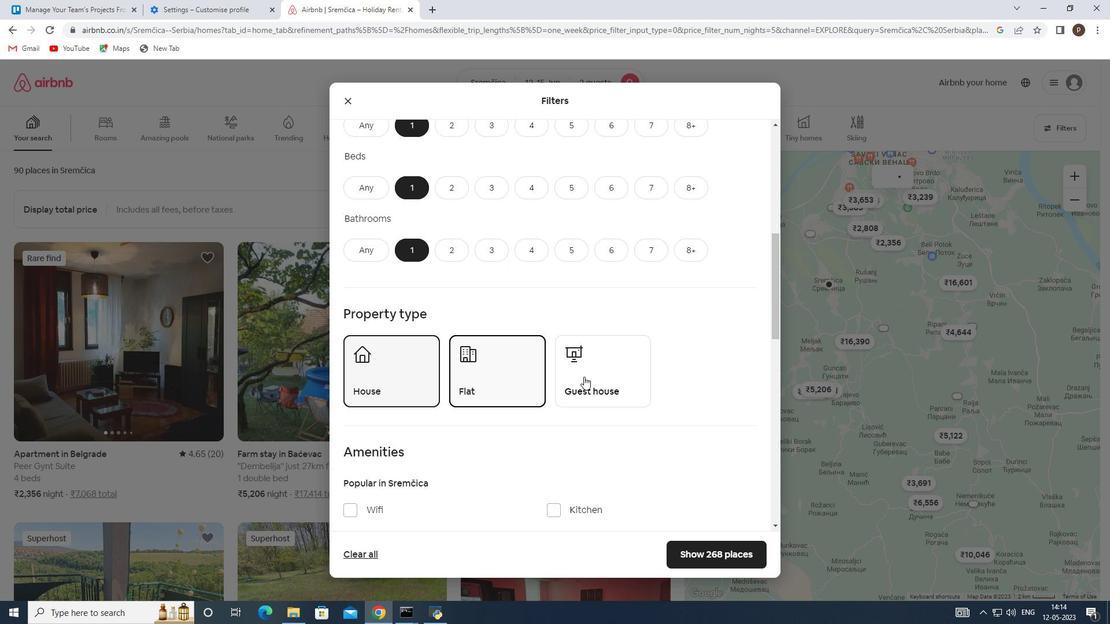 
Action: Mouse moved to (524, 413)
Screenshot: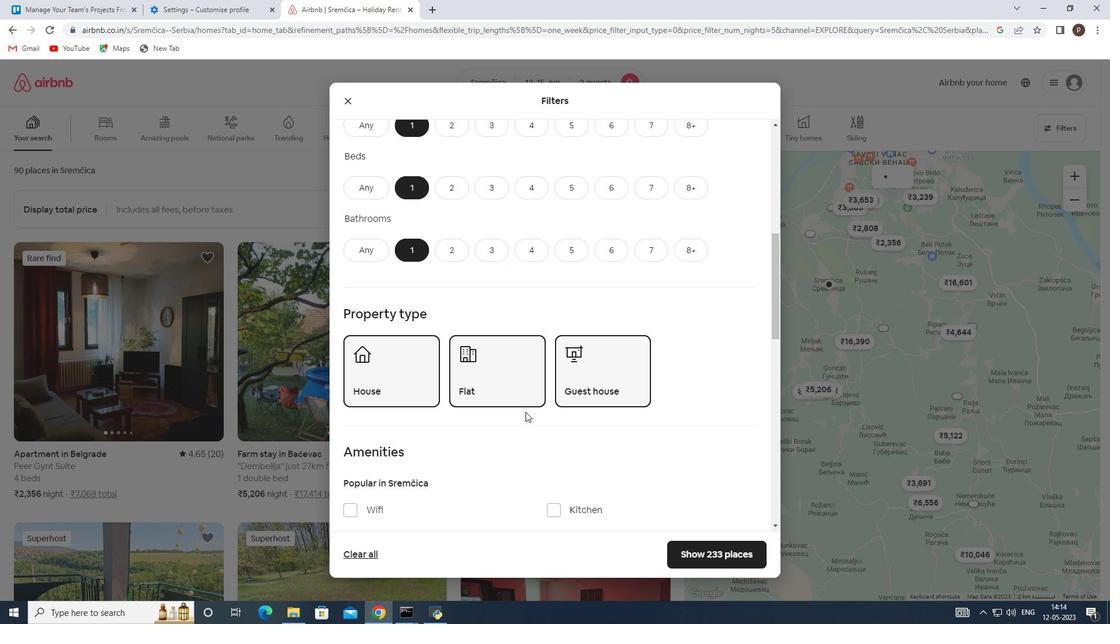 
Action: Mouse scrolled (524, 413) with delta (0, 0)
Screenshot: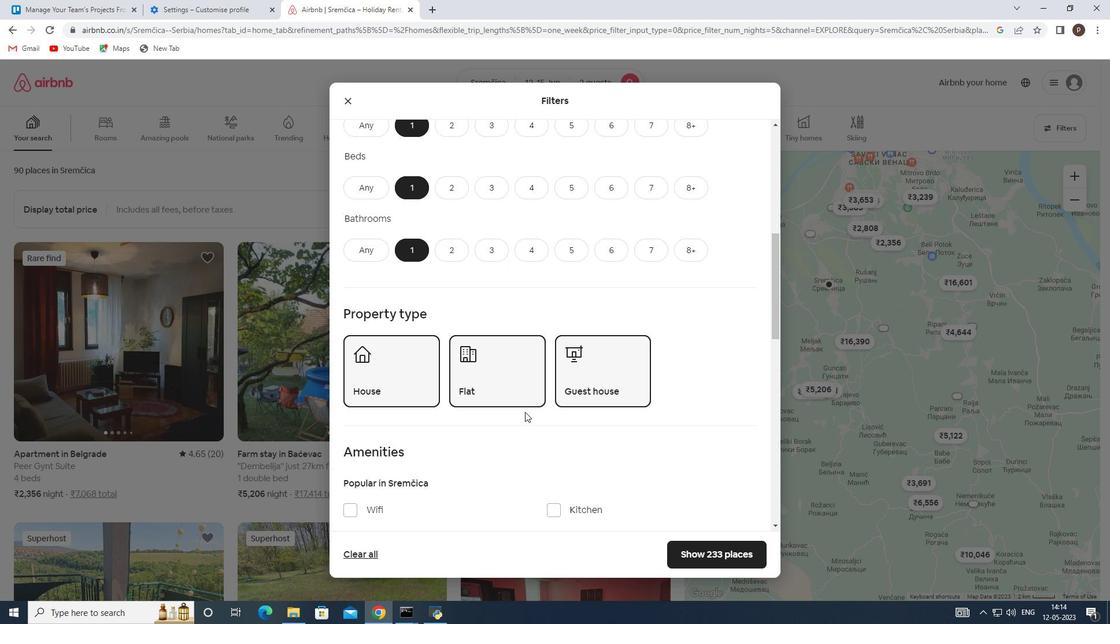 
Action: Mouse scrolled (524, 413) with delta (0, 0)
Screenshot: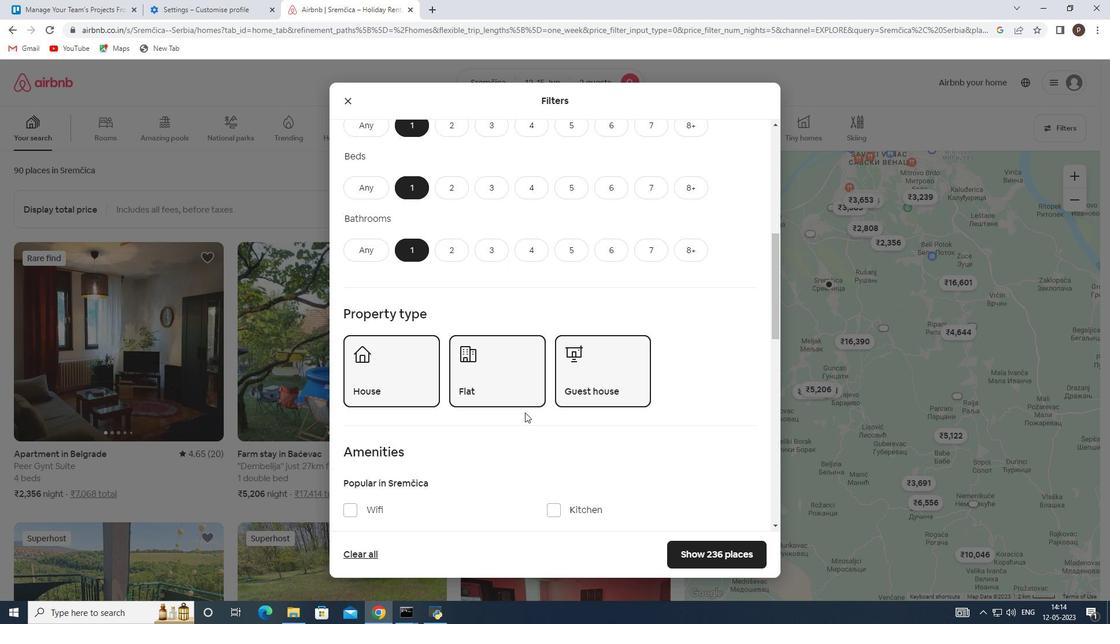 
Action: Mouse moved to (523, 412)
Screenshot: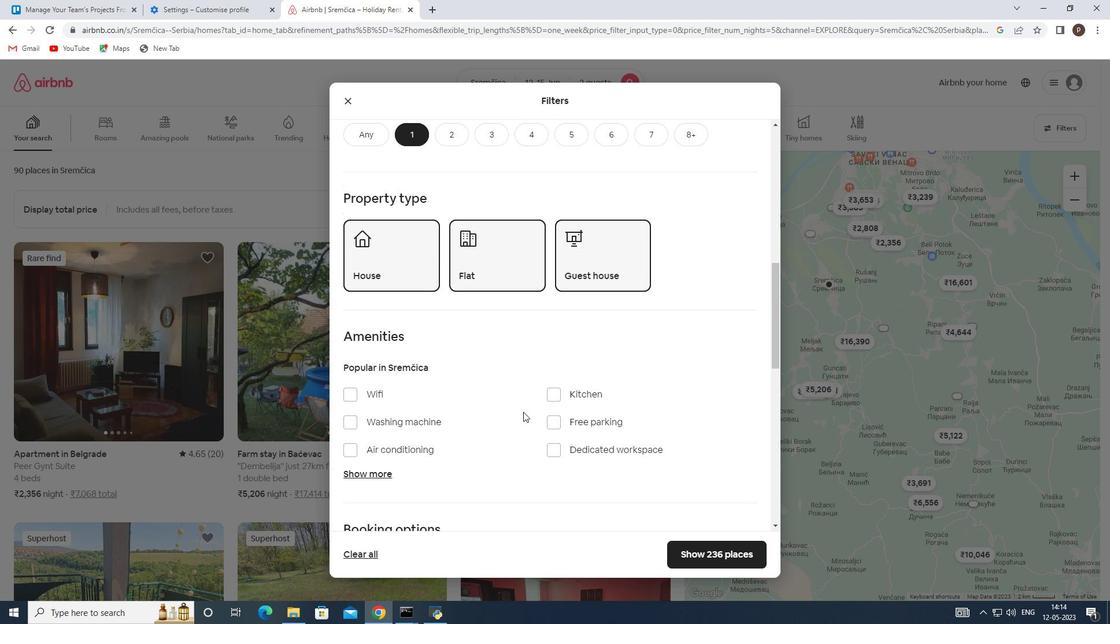 
Action: Mouse scrolled (523, 411) with delta (0, 0)
Screenshot: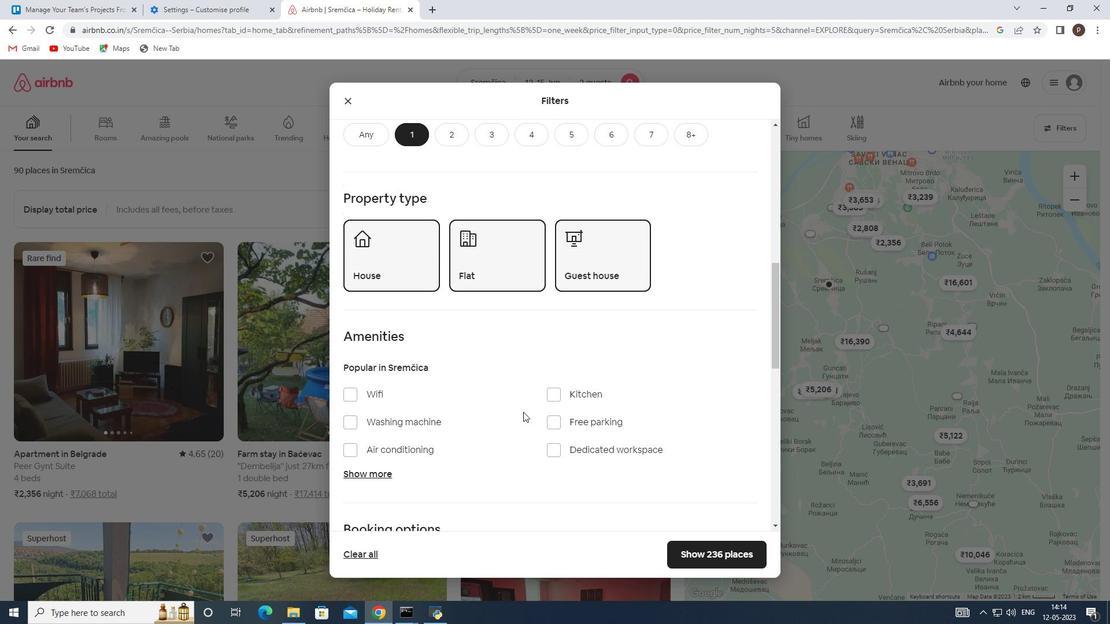 
Action: Mouse scrolled (523, 411) with delta (0, 0)
Screenshot: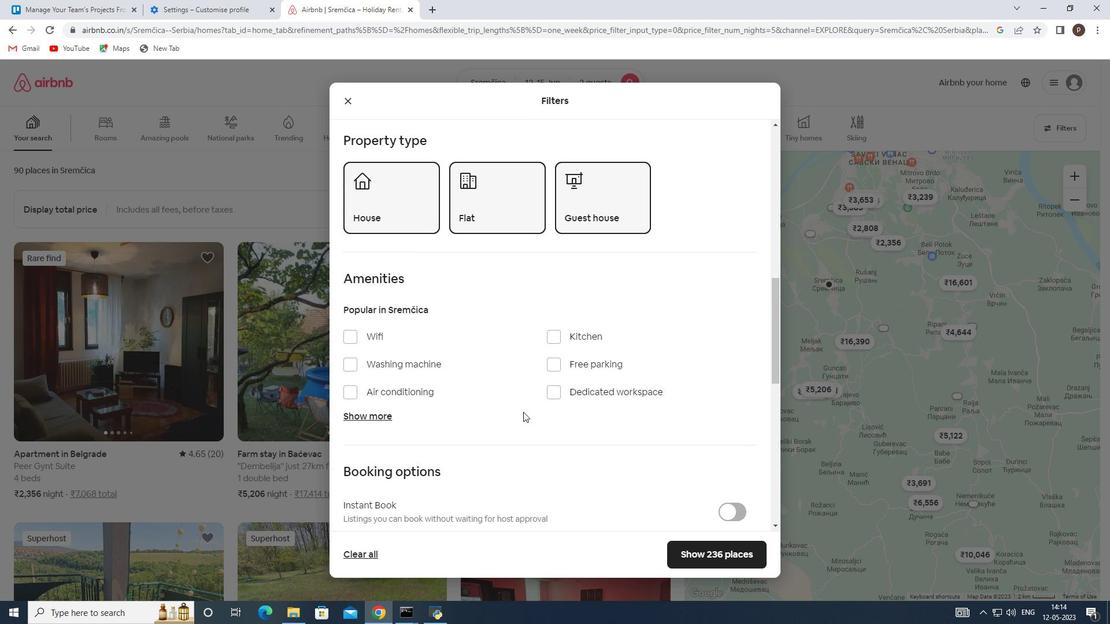 
Action: Mouse scrolled (523, 411) with delta (0, 0)
Screenshot: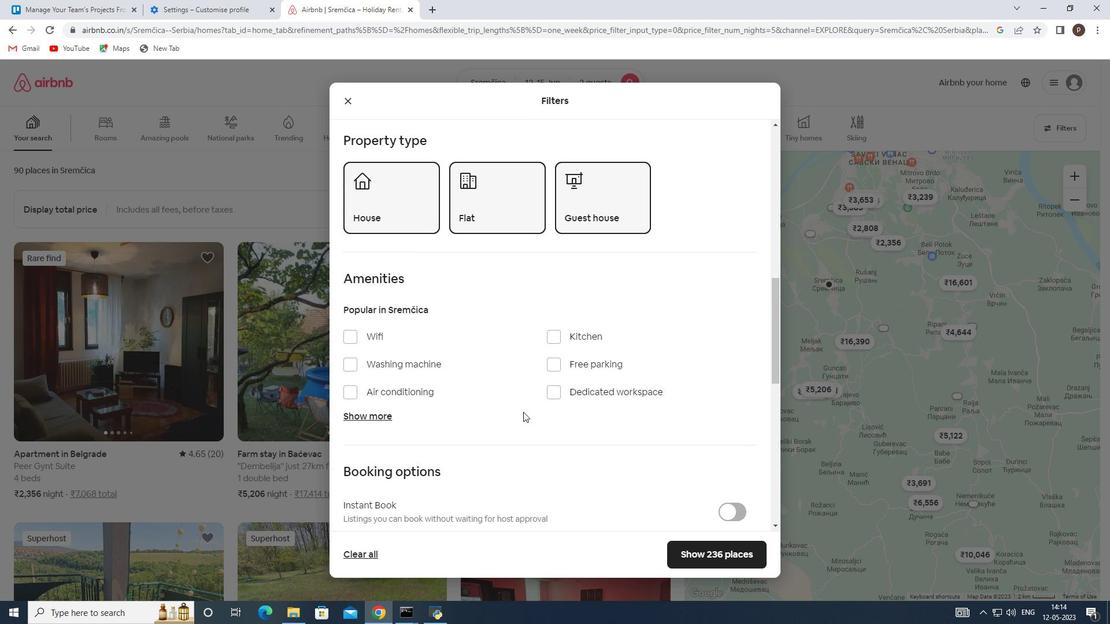 
Action: Mouse scrolled (523, 411) with delta (0, 0)
Screenshot: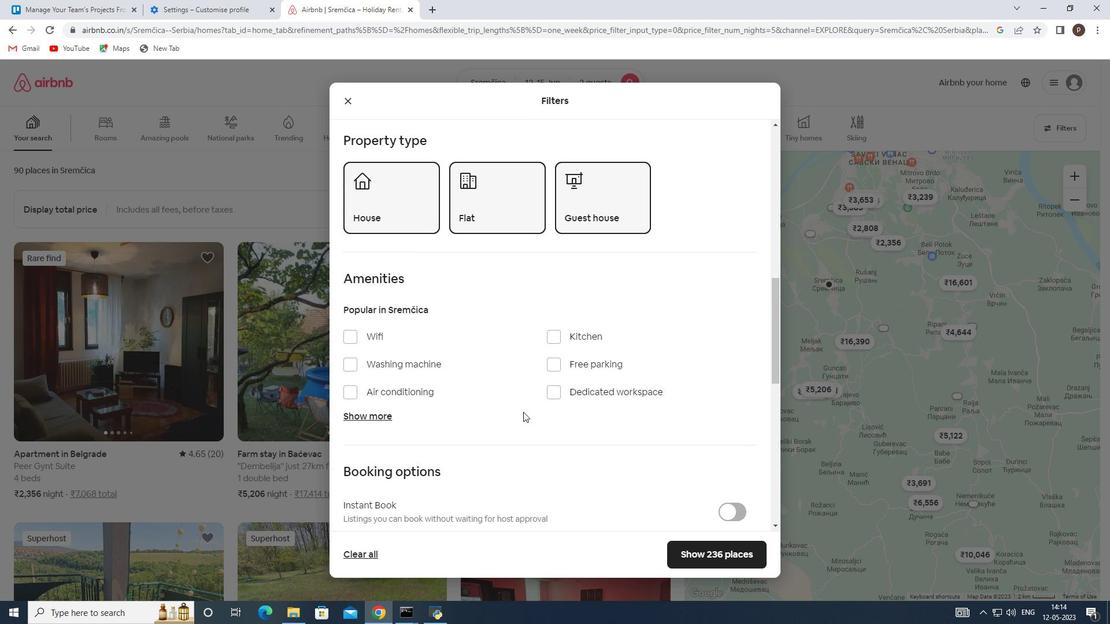 
Action: Mouse moved to (726, 377)
Screenshot: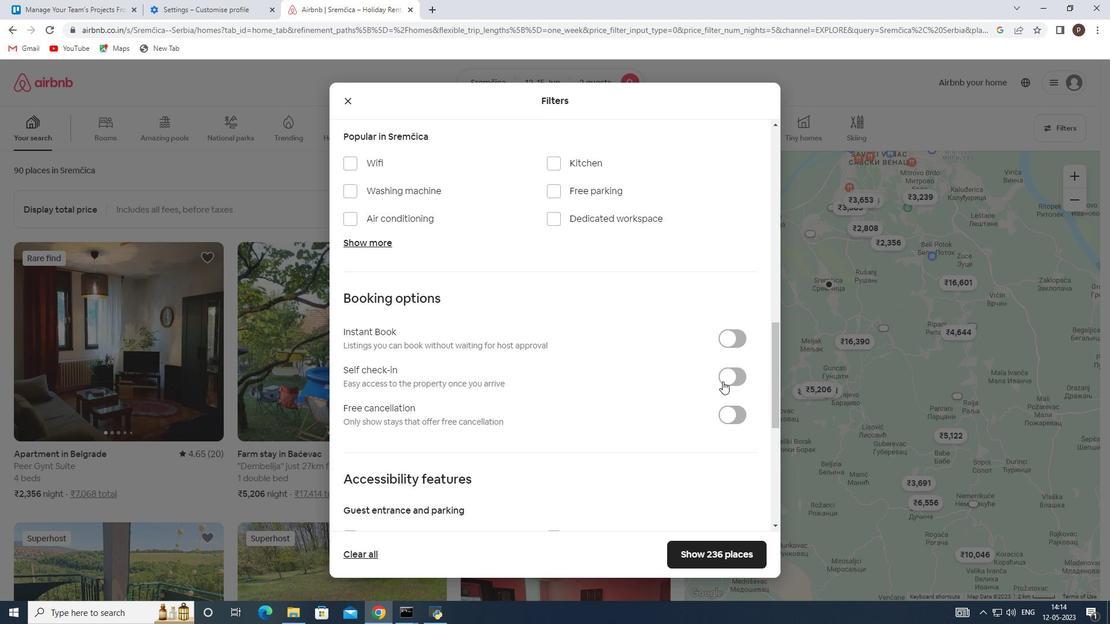 
Action: Mouse pressed left at (726, 377)
Screenshot: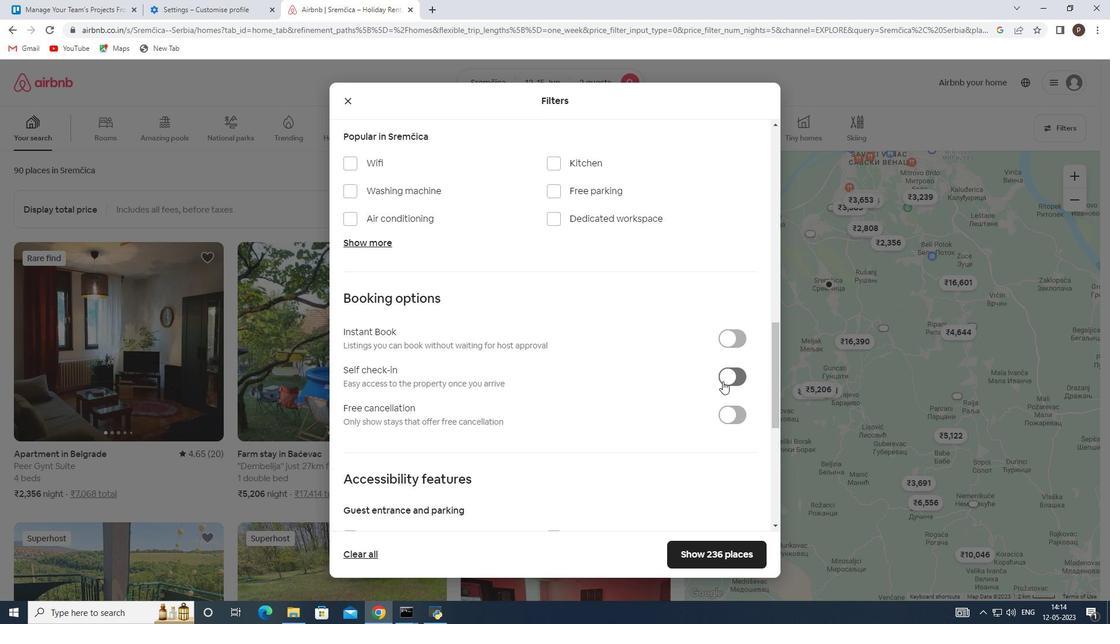
Action: Mouse moved to (588, 408)
Screenshot: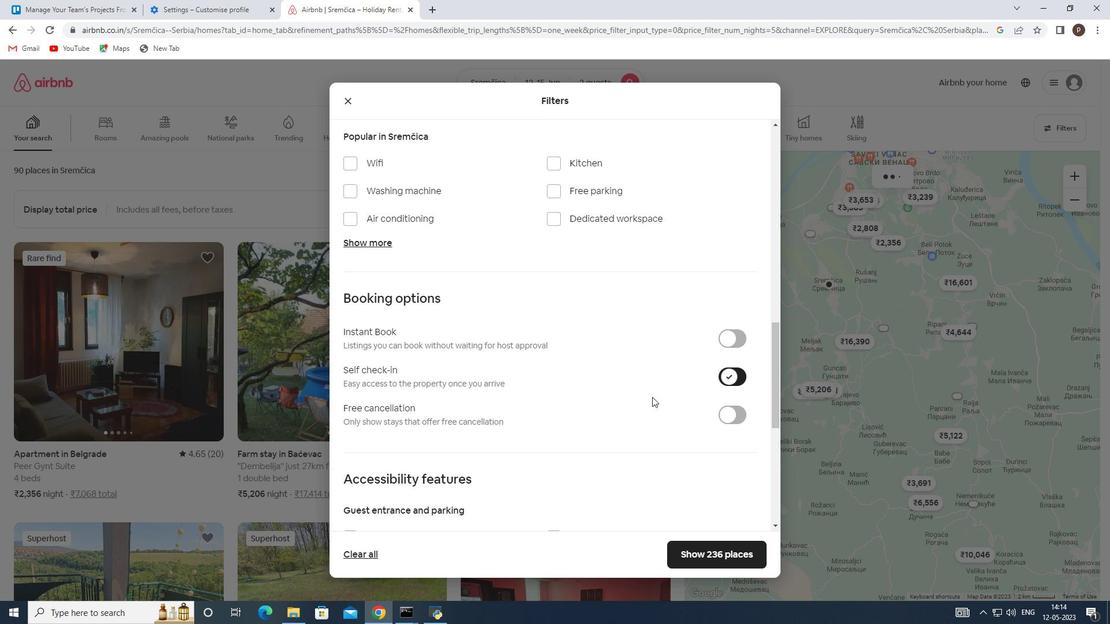 
Action: Mouse scrolled (588, 407) with delta (0, 0)
Screenshot: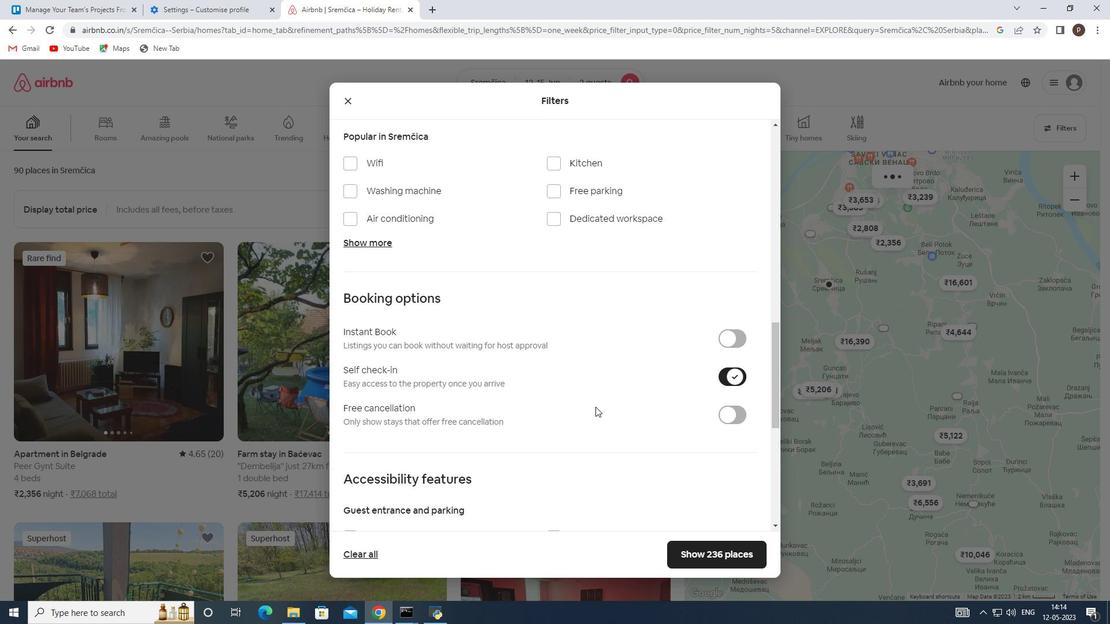 
Action: Mouse scrolled (588, 407) with delta (0, 0)
Screenshot: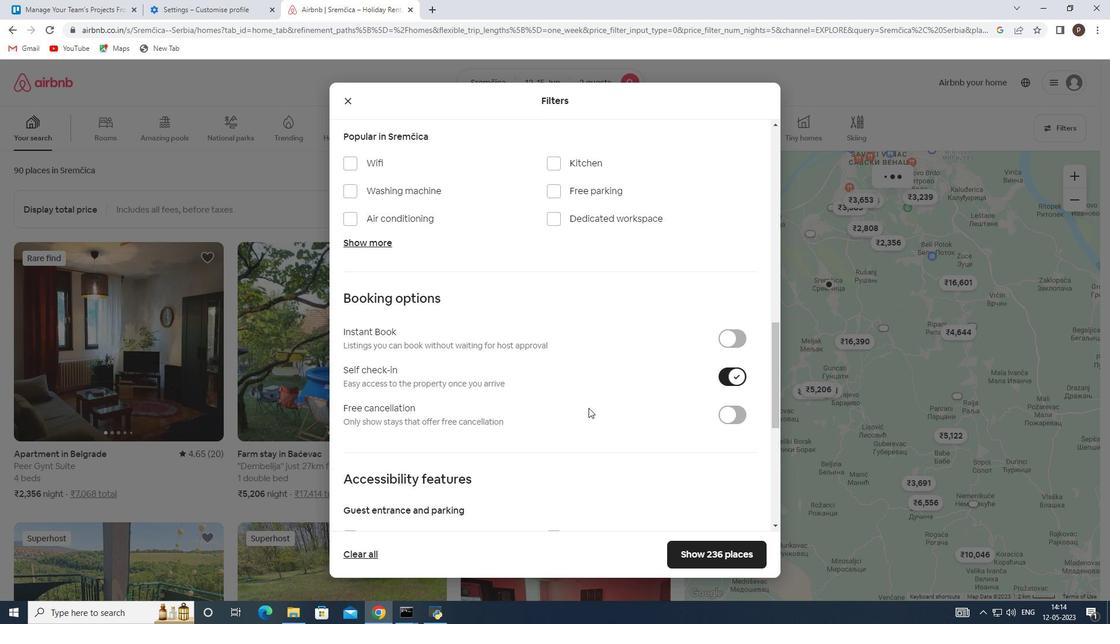 
Action: Mouse scrolled (588, 407) with delta (0, 0)
Screenshot: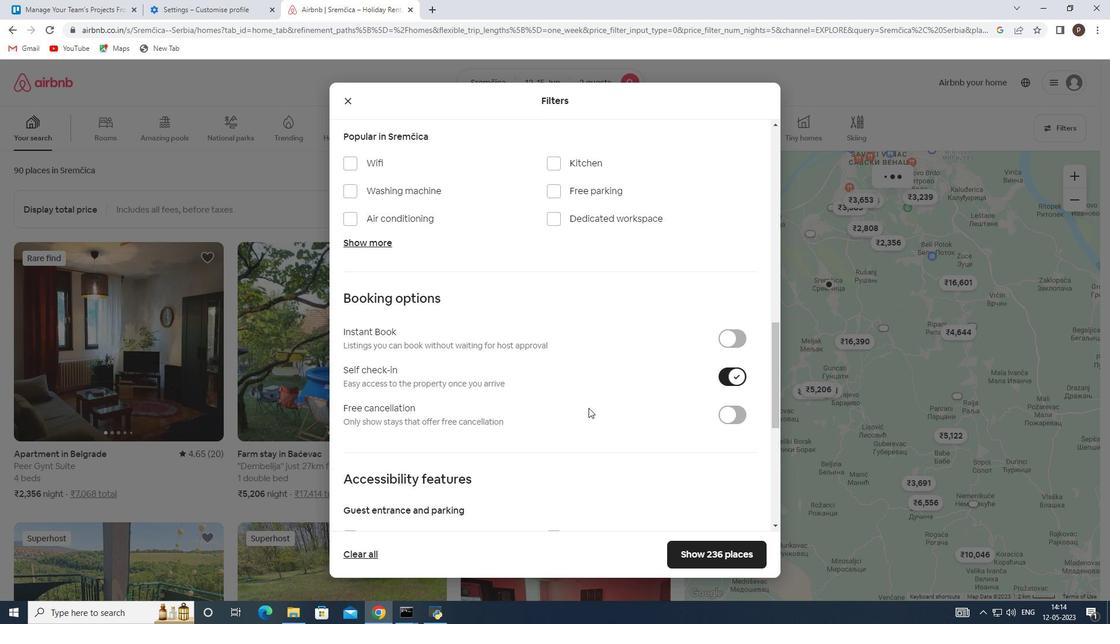 
Action: Mouse scrolled (588, 407) with delta (0, 0)
Screenshot: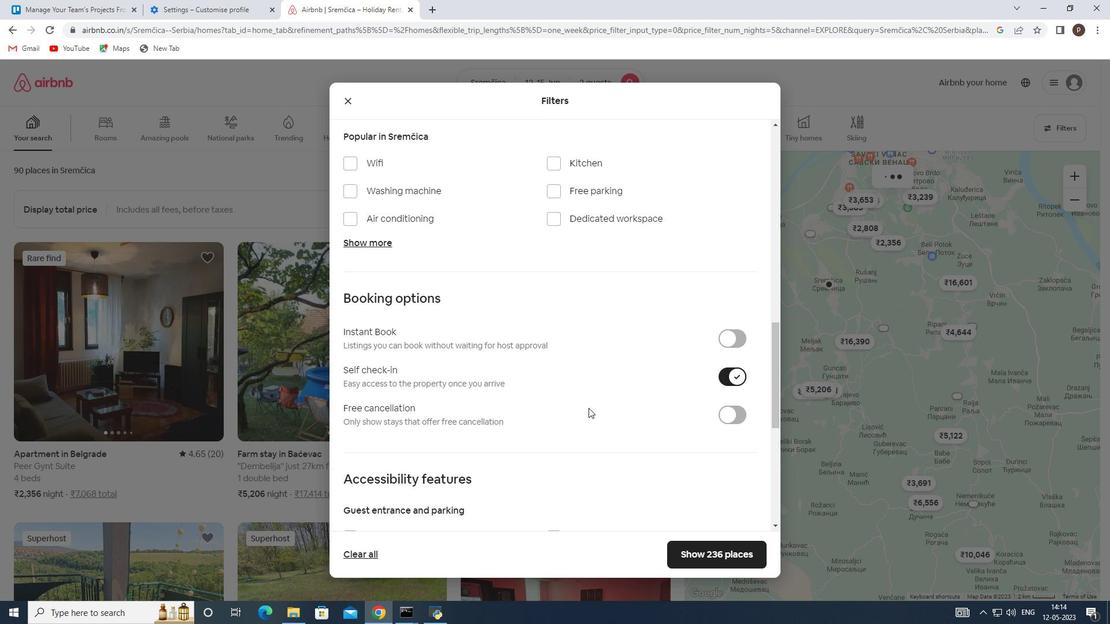 
Action: Mouse scrolled (588, 407) with delta (0, 0)
Screenshot: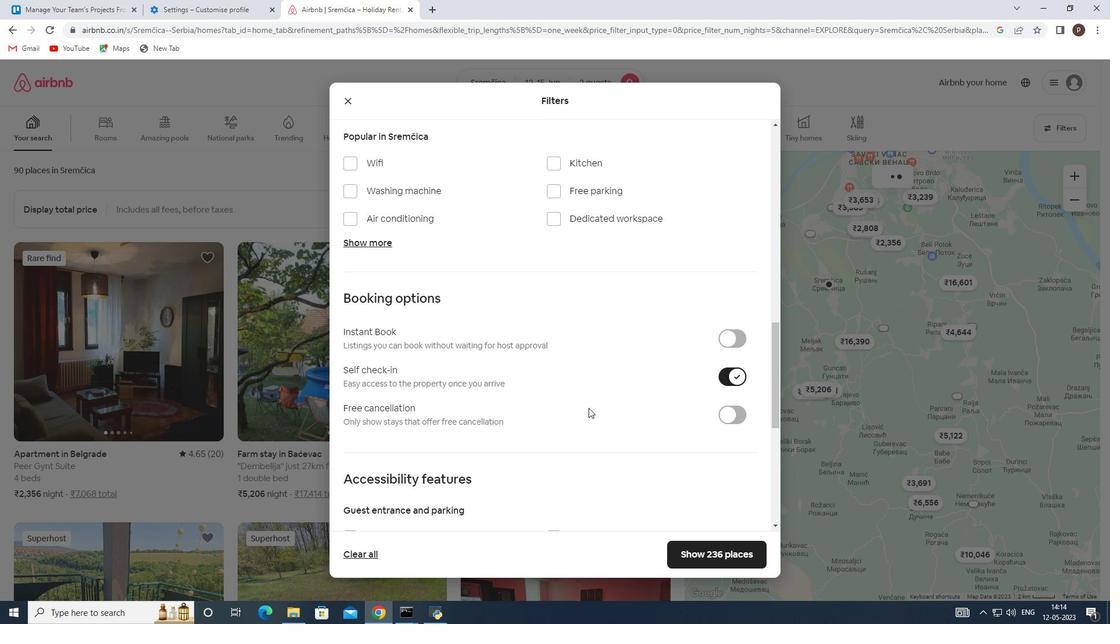 
Action: Mouse moved to (586, 408)
Screenshot: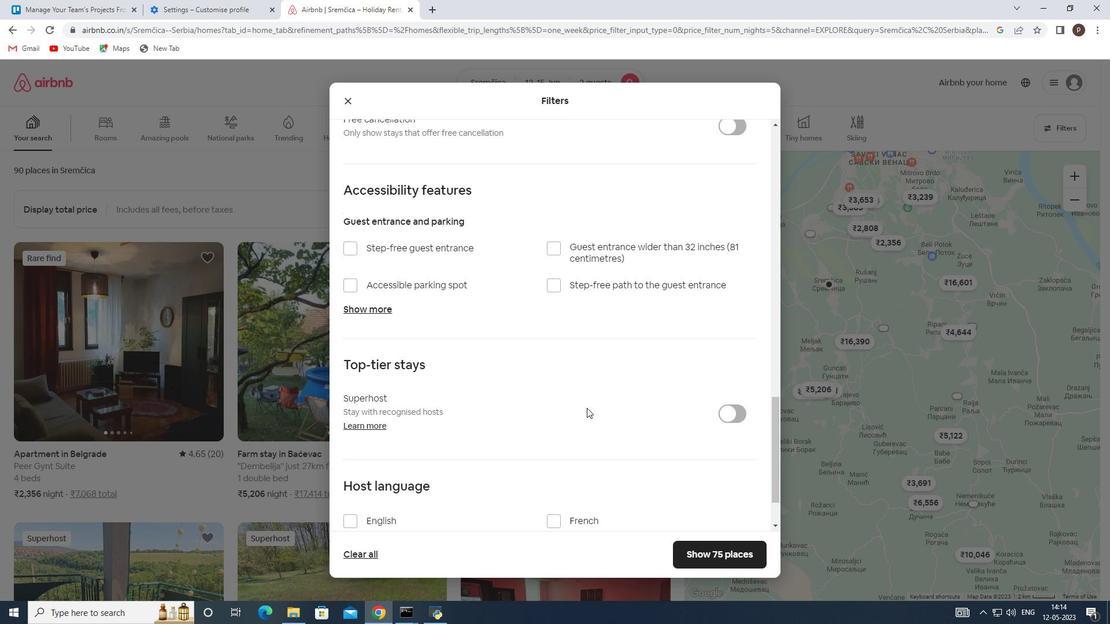 
Action: Mouse scrolled (586, 407) with delta (0, 0)
Screenshot: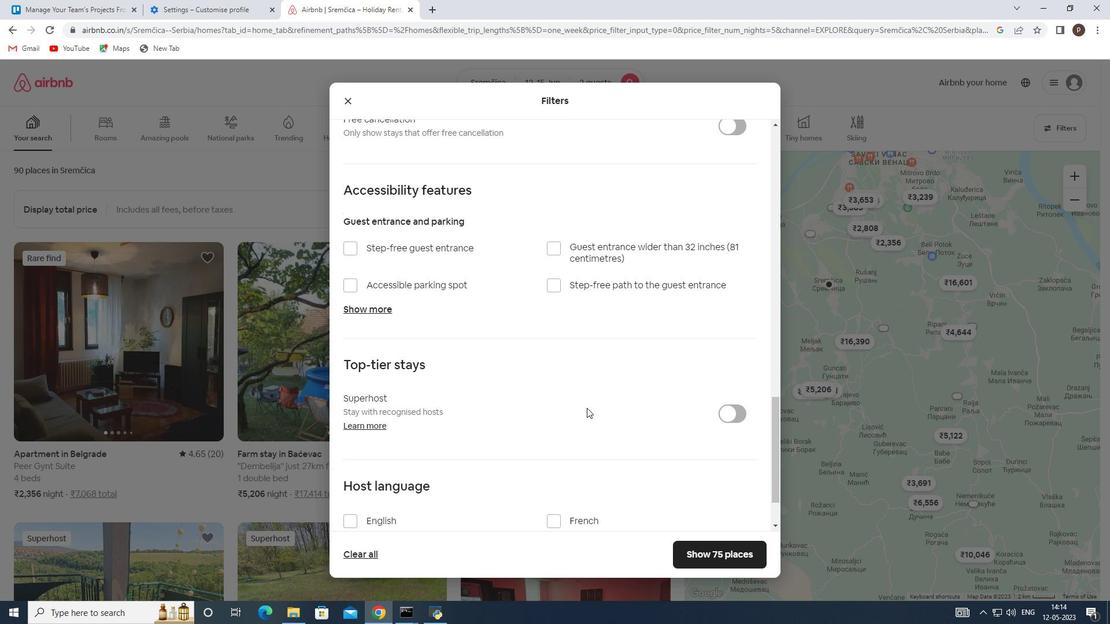 
Action: Mouse moved to (586, 408)
Screenshot: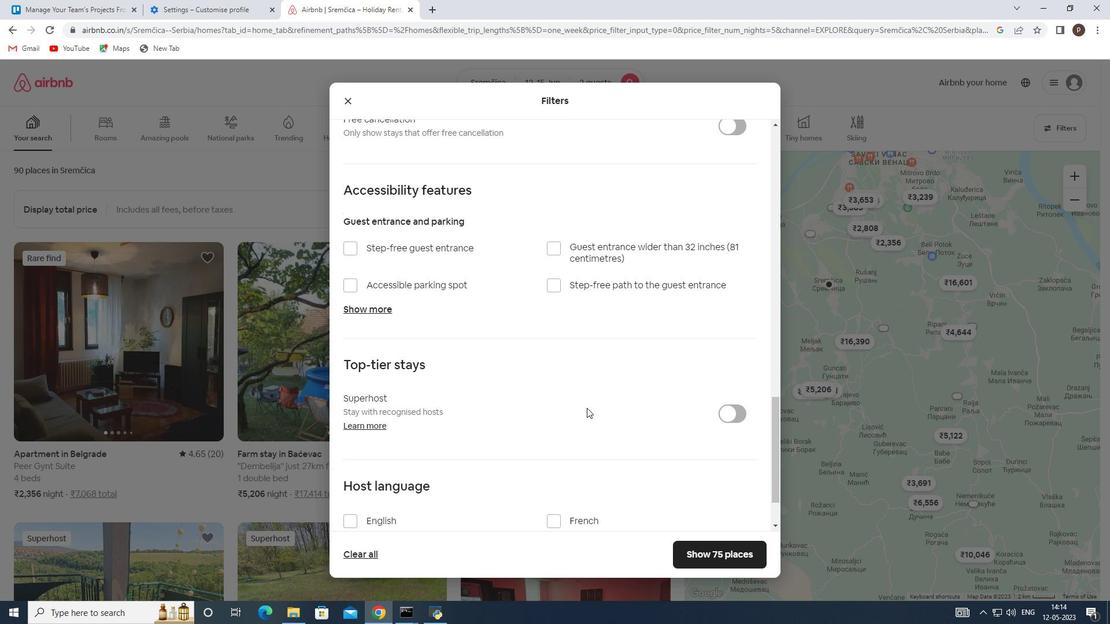 
Action: Mouse scrolled (586, 407) with delta (0, 0)
Screenshot: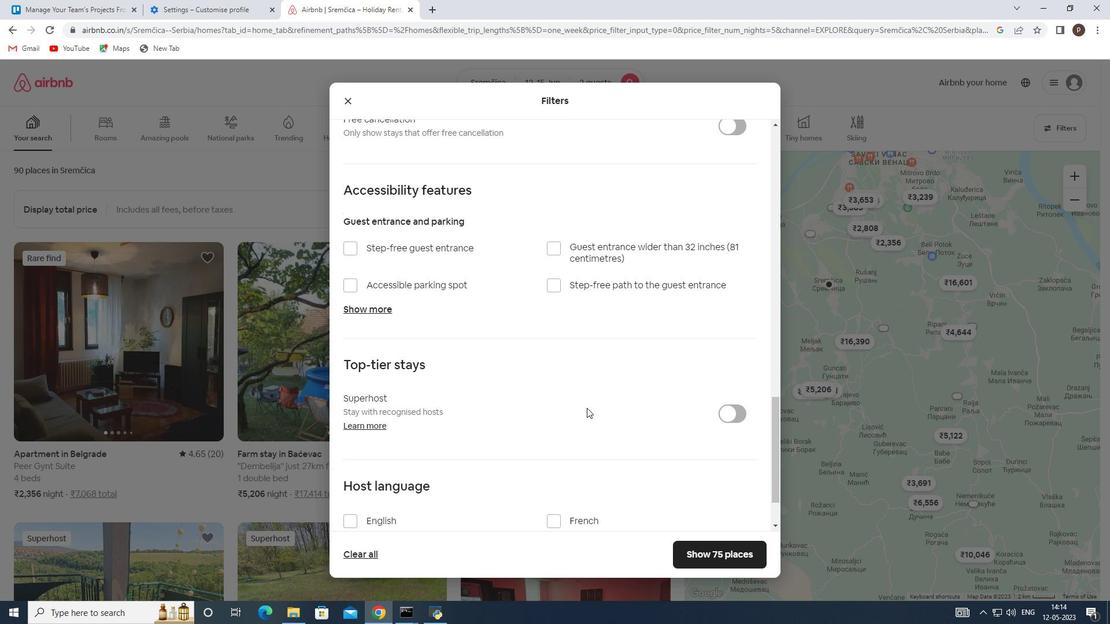 
Action: Mouse moved to (585, 409)
Screenshot: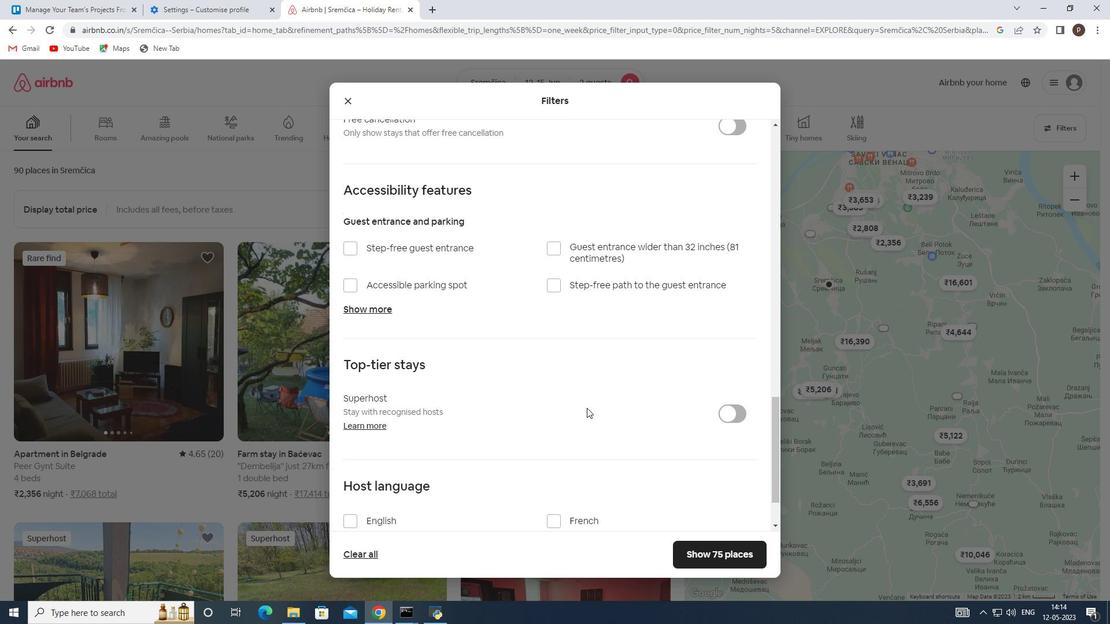 
Action: Mouse scrolled (585, 408) with delta (0, 0)
Screenshot: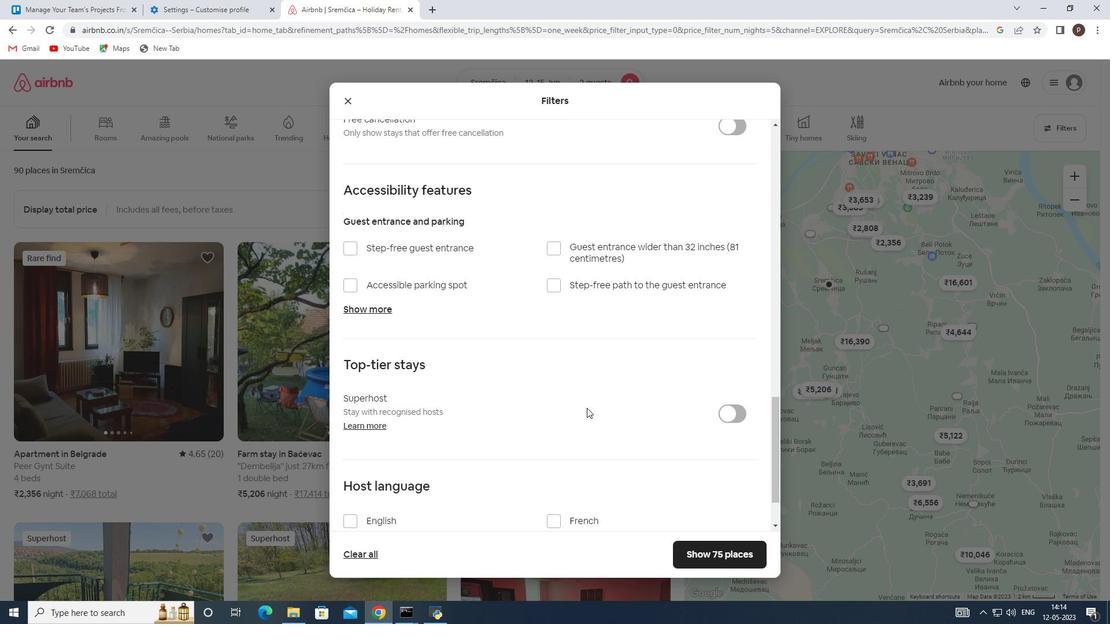 
Action: Mouse moved to (585, 409)
Screenshot: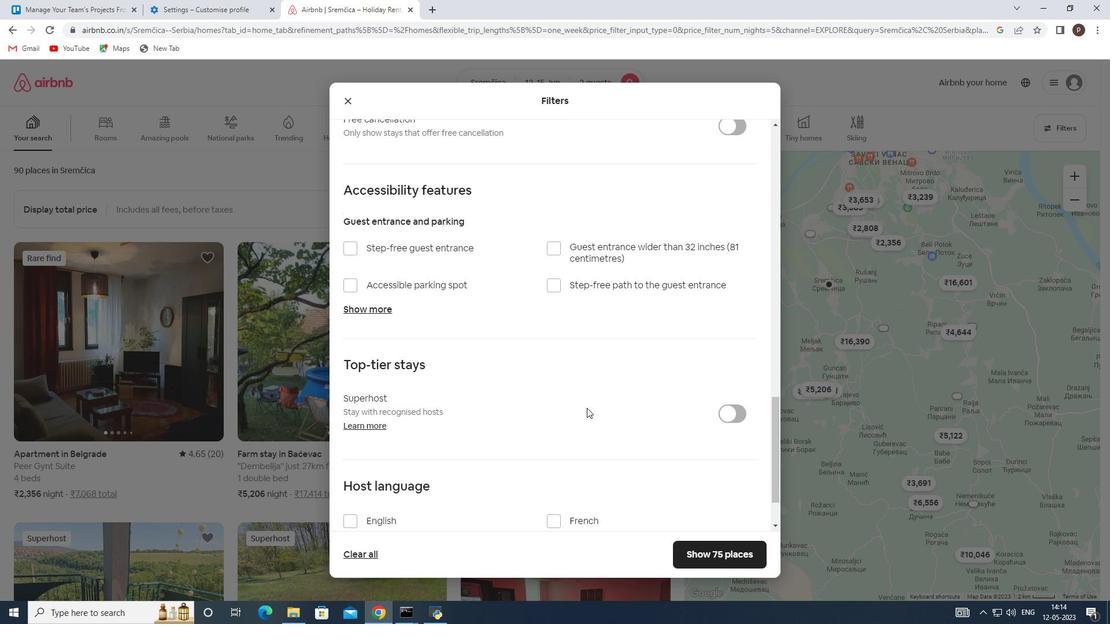 
Action: Mouse scrolled (585, 408) with delta (0, 0)
Screenshot: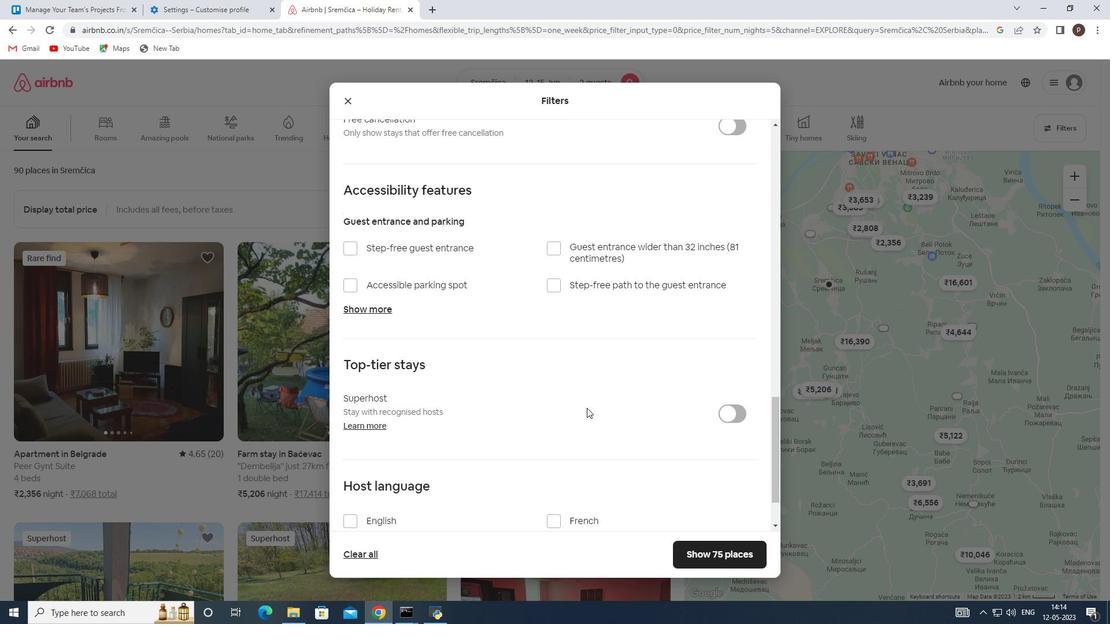 
Action: Mouse moved to (583, 409)
Screenshot: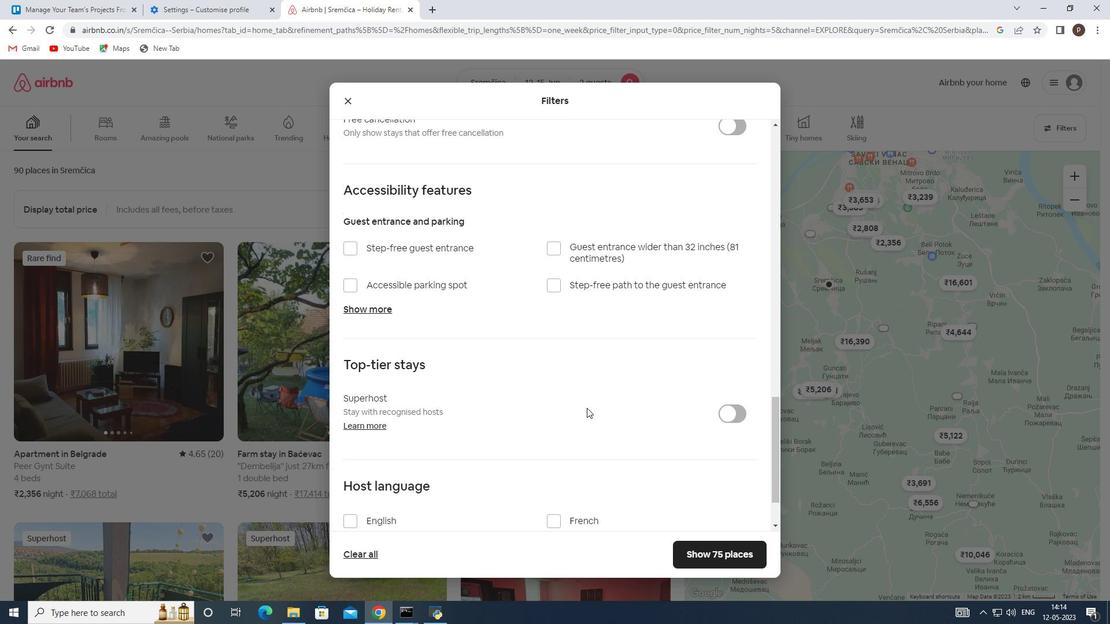 
Action: Mouse scrolled (583, 409) with delta (0, 0)
Screenshot: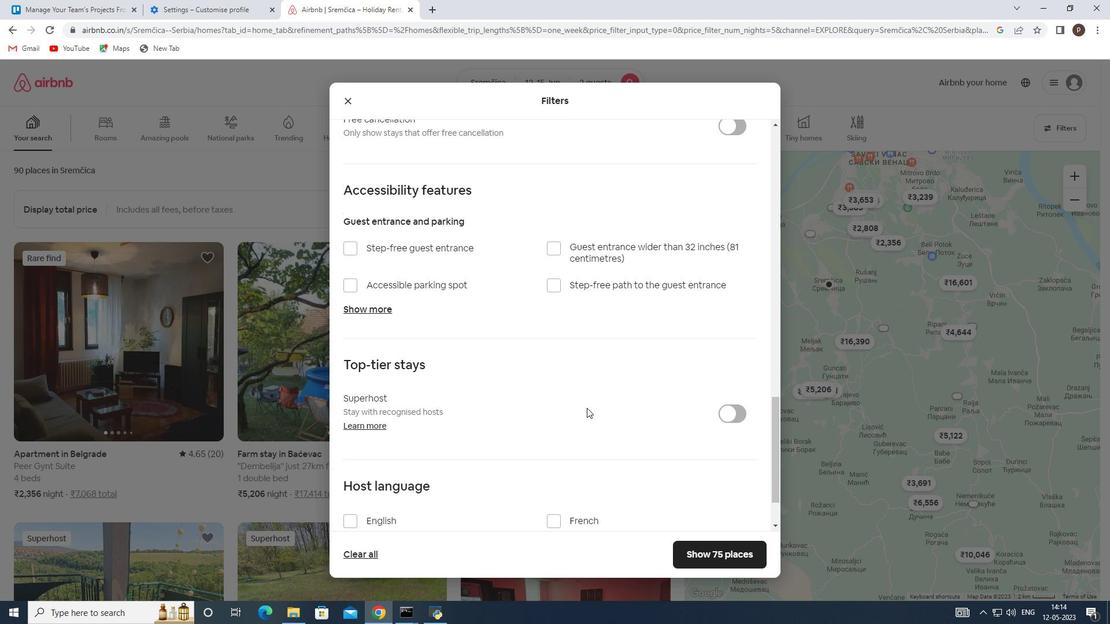 
Action: Mouse moved to (348, 453)
Screenshot: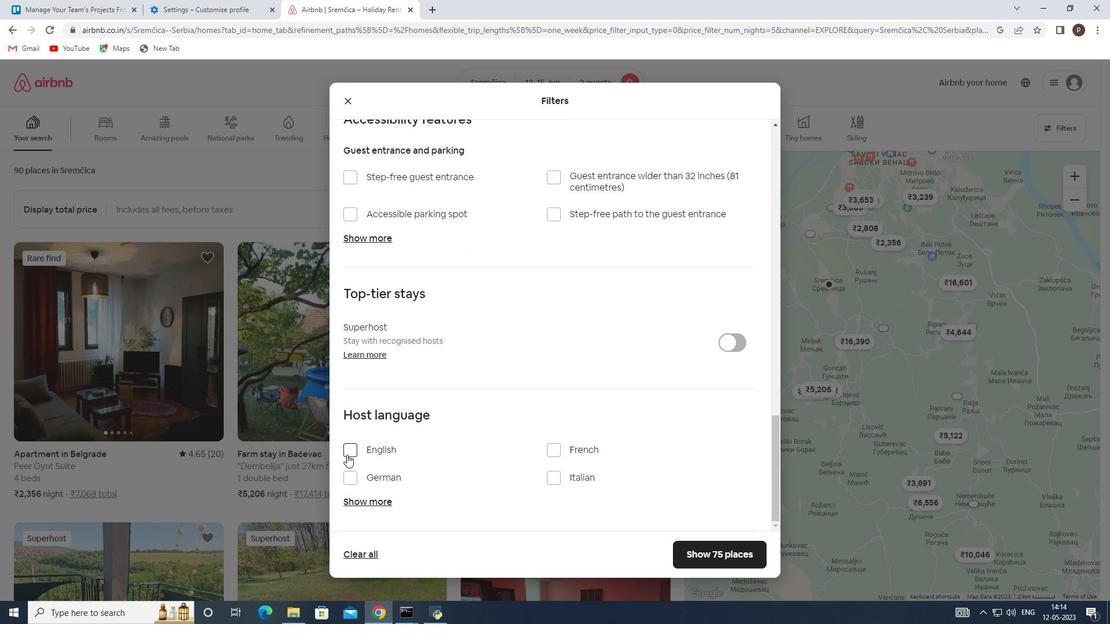
Action: Mouse pressed left at (348, 453)
Screenshot: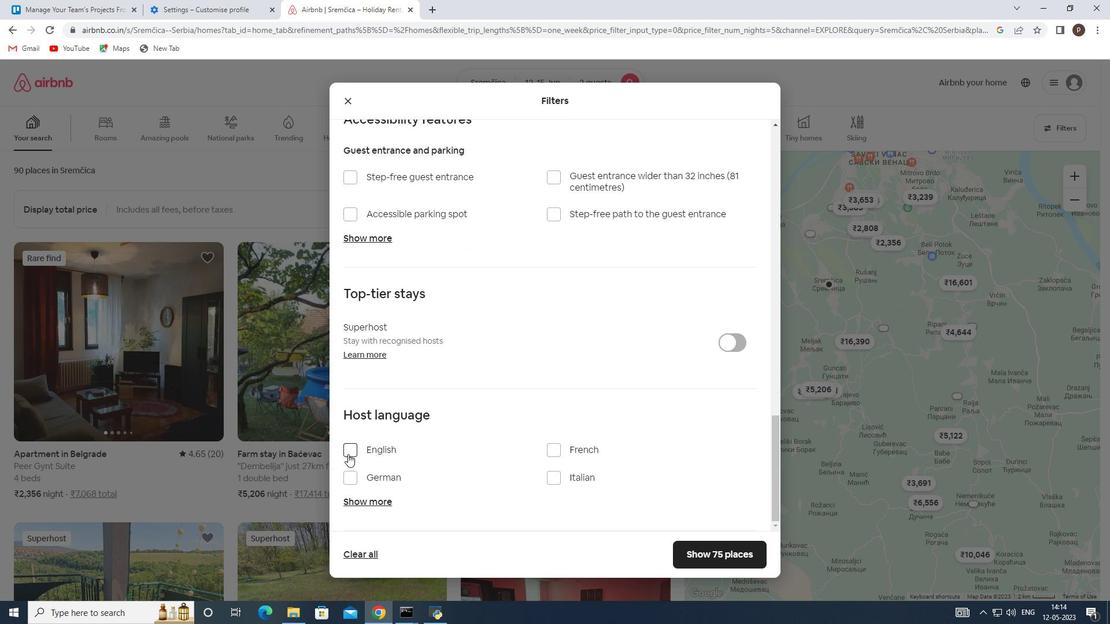 
Action: Mouse moved to (701, 550)
Screenshot: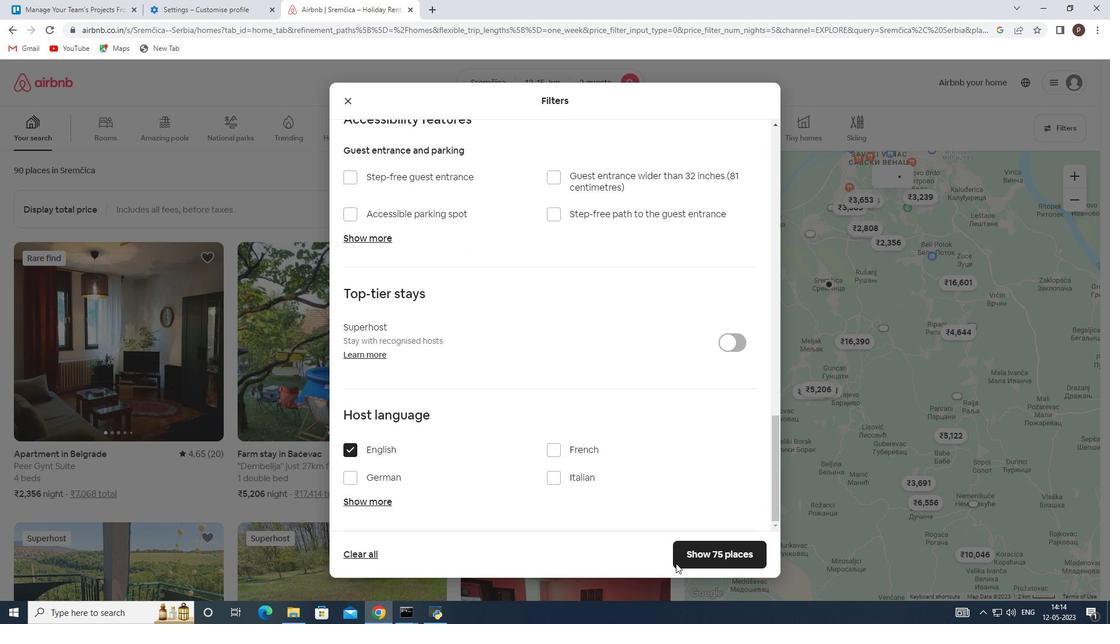 
Action: Mouse pressed left at (701, 550)
Screenshot: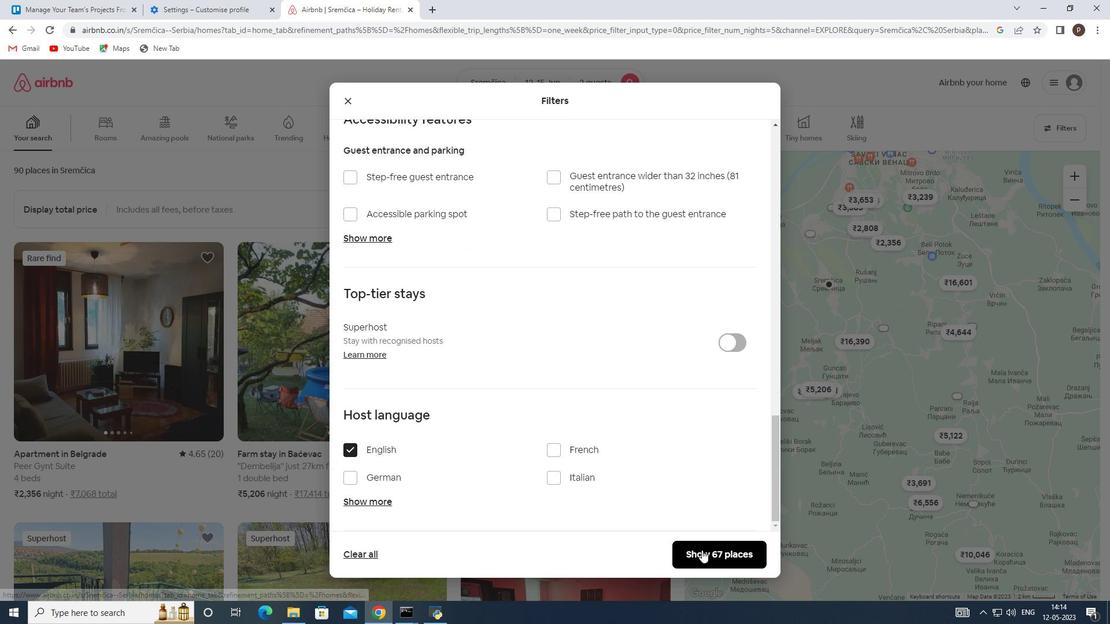 
Action: Mouse moved to (702, 549)
Screenshot: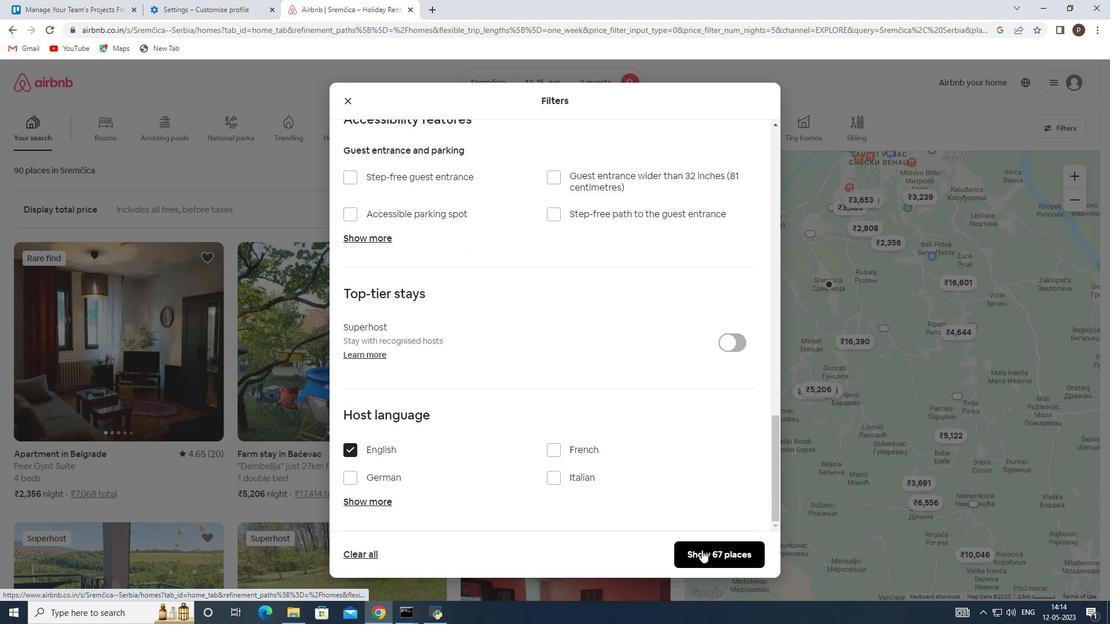 
